 Task: Search one way flight ticket for 1 adult, 5 children, 2 infants in seat and 1 infant on lap in first from Appleton: Appleton International Airport to Indianapolis: Indianapolis International Airport on 8-5-2023. Choice of flights is Southwest. Number of bags: 2 carry on bags and 6 checked bags. Price is upto 106000. Outbound departure time preference is 20:15.
Action: Mouse moved to (322, 285)
Screenshot: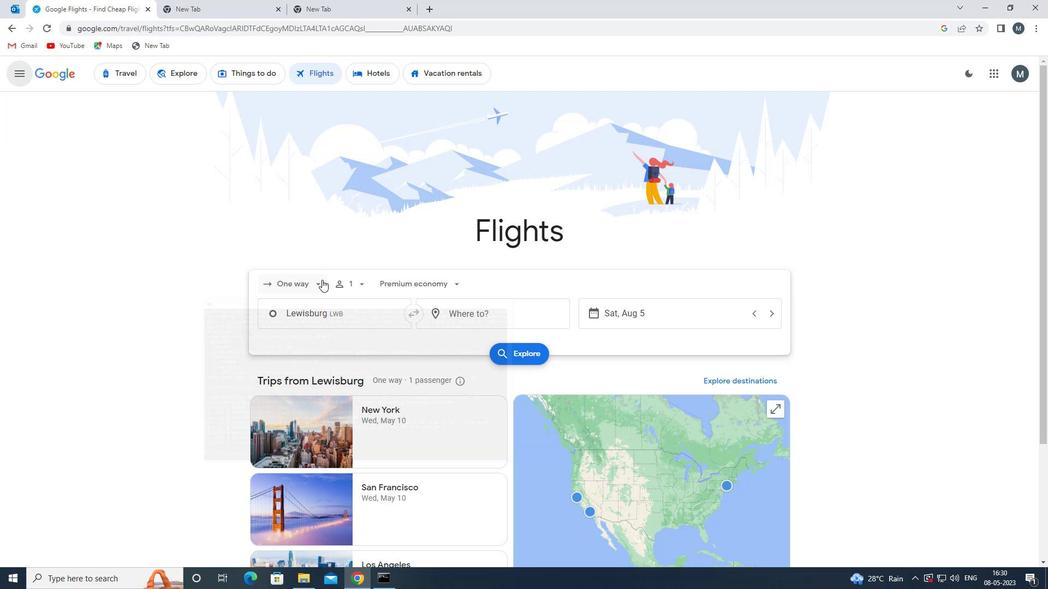 
Action: Mouse pressed left at (322, 285)
Screenshot: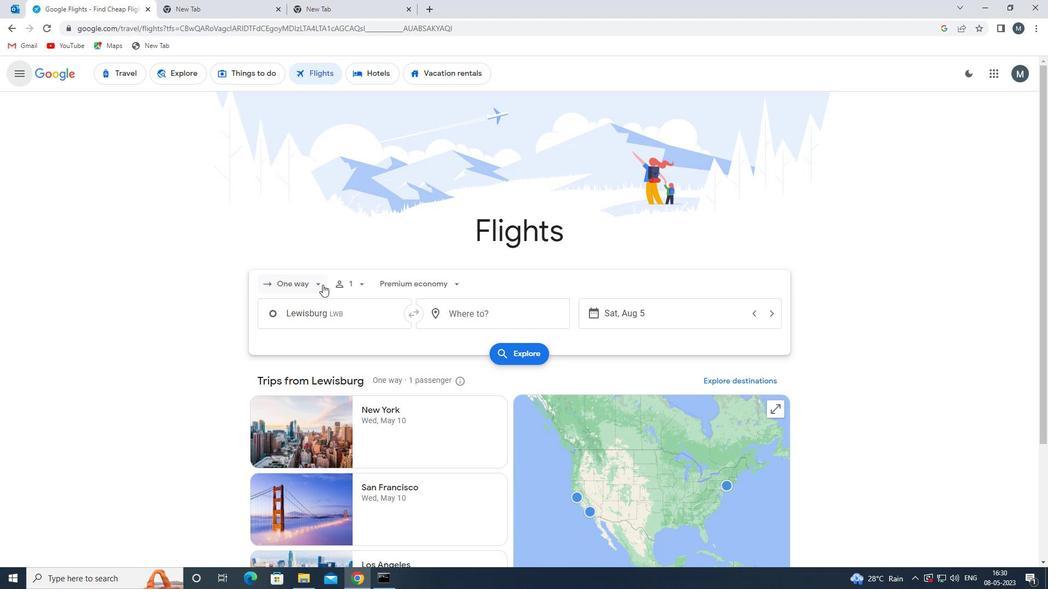 
Action: Mouse moved to (318, 336)
Screenshot: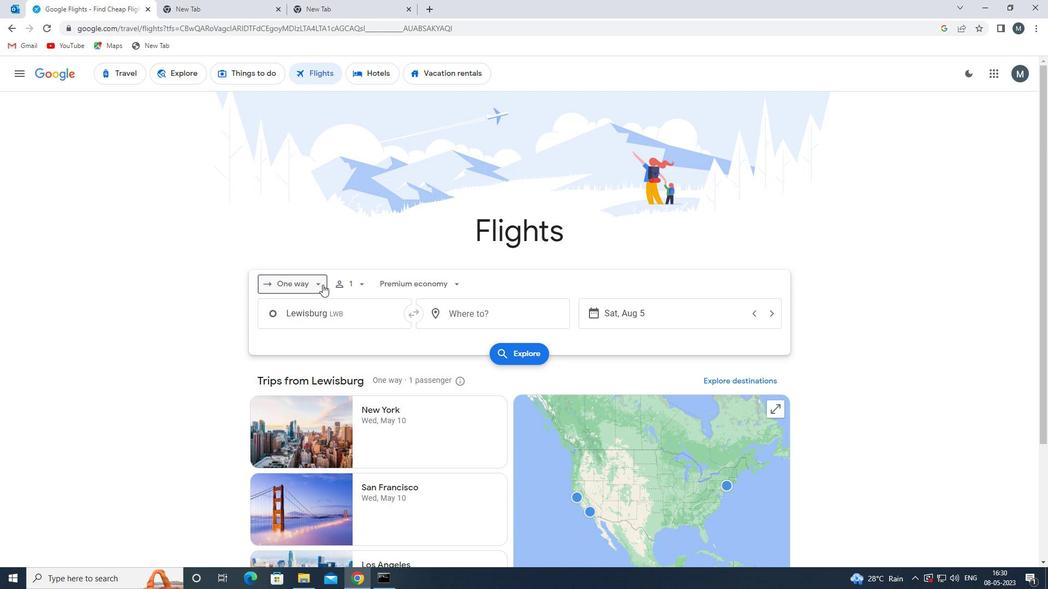 
Action: Mouse pressed left at (318, 336)
Screenshot: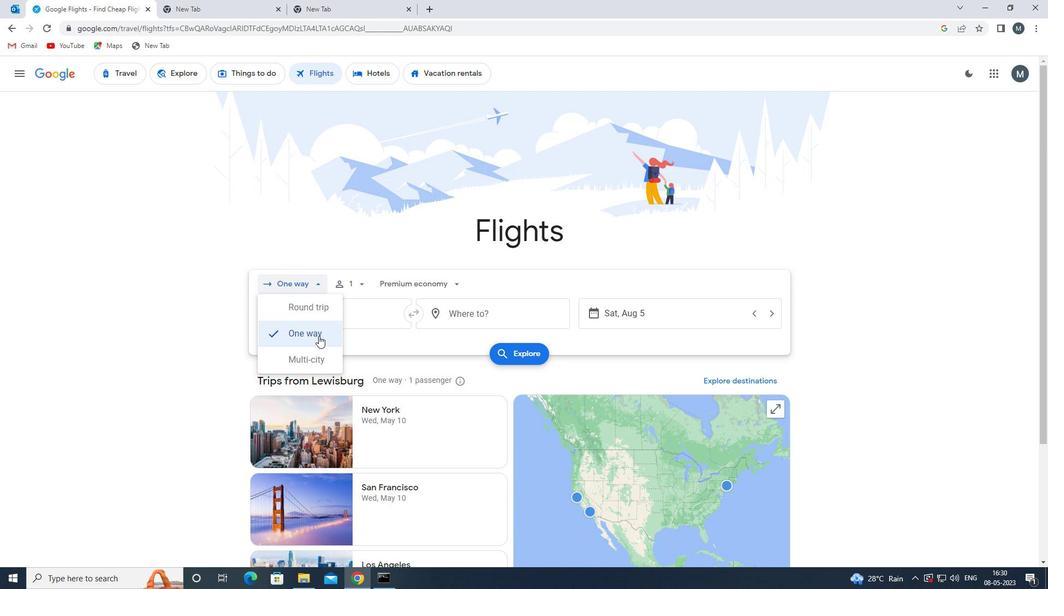 
Action: Mouse moved to (356, 287)
Screenshot: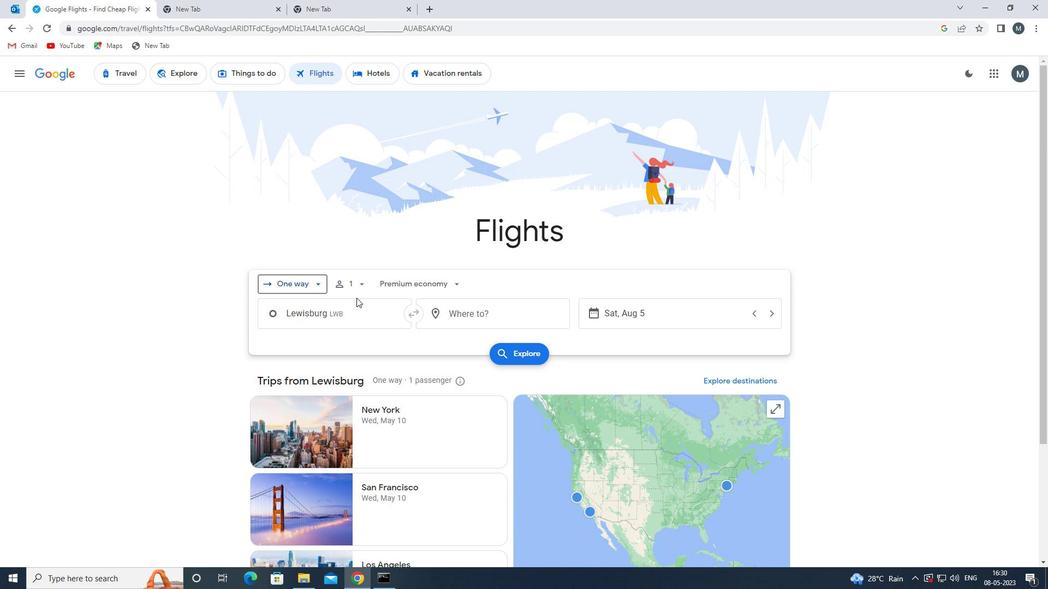 
Action: Mouse pressed left at (356, 287)
Screenshot: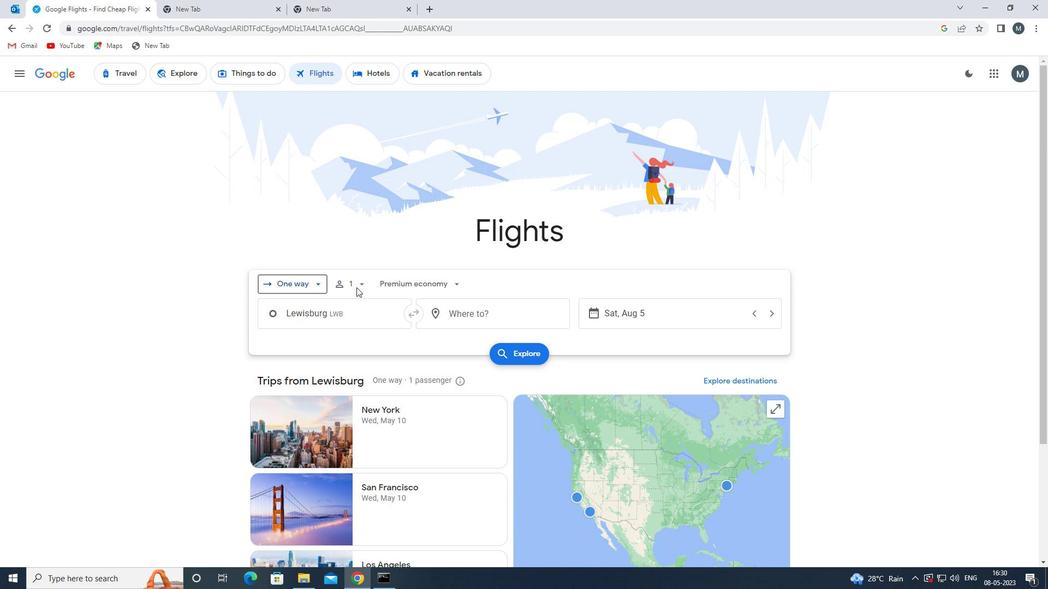 
Action: Mouse moved to (359, 286)
Screenshot: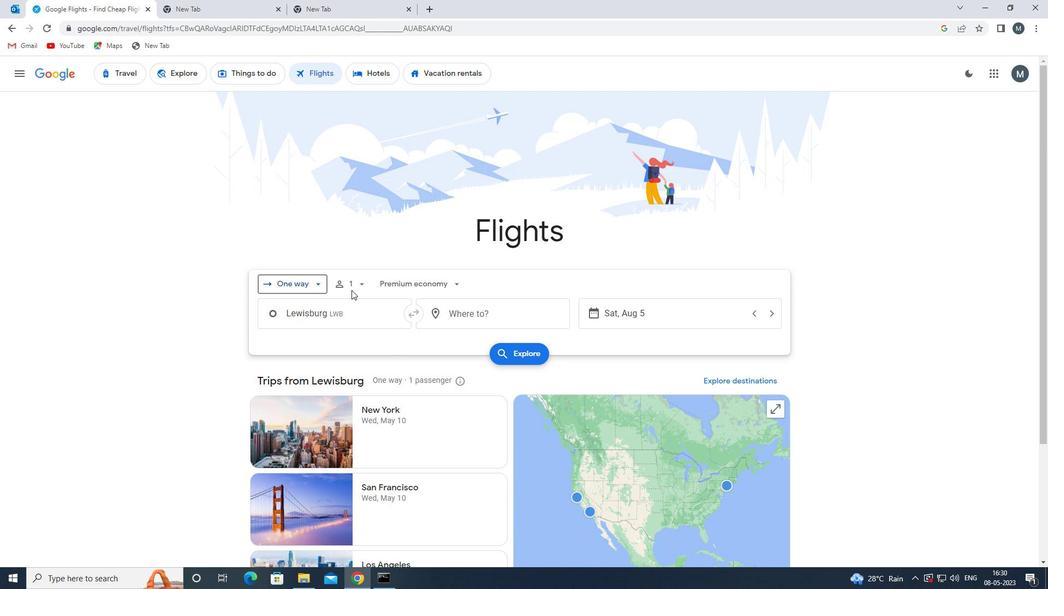 
Action: Mouse pressed left at (359, 286)
Screenshot: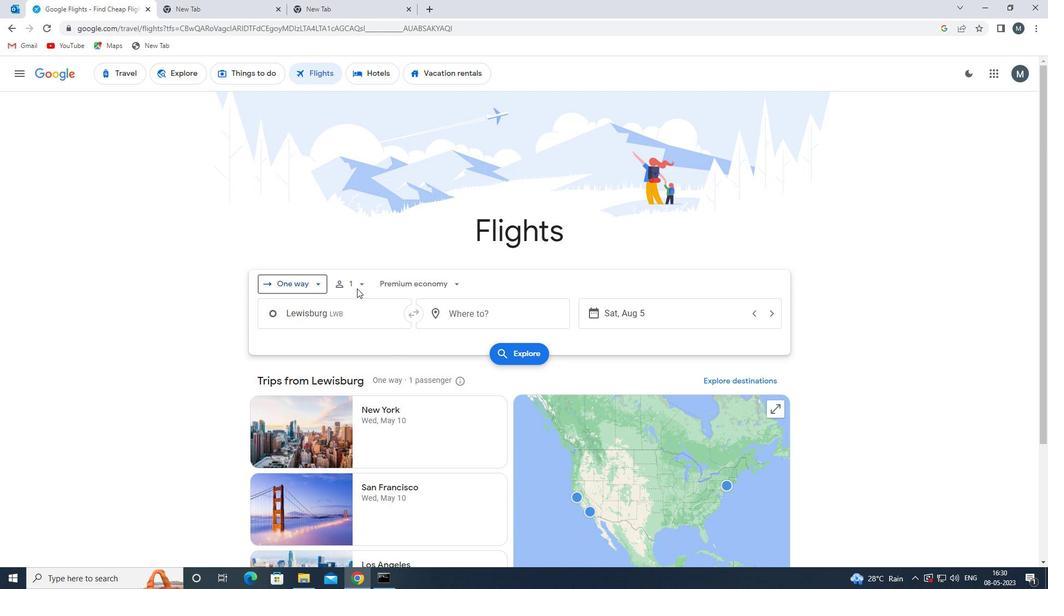
Action: Mouse moved to (367, 284)
Screenshot: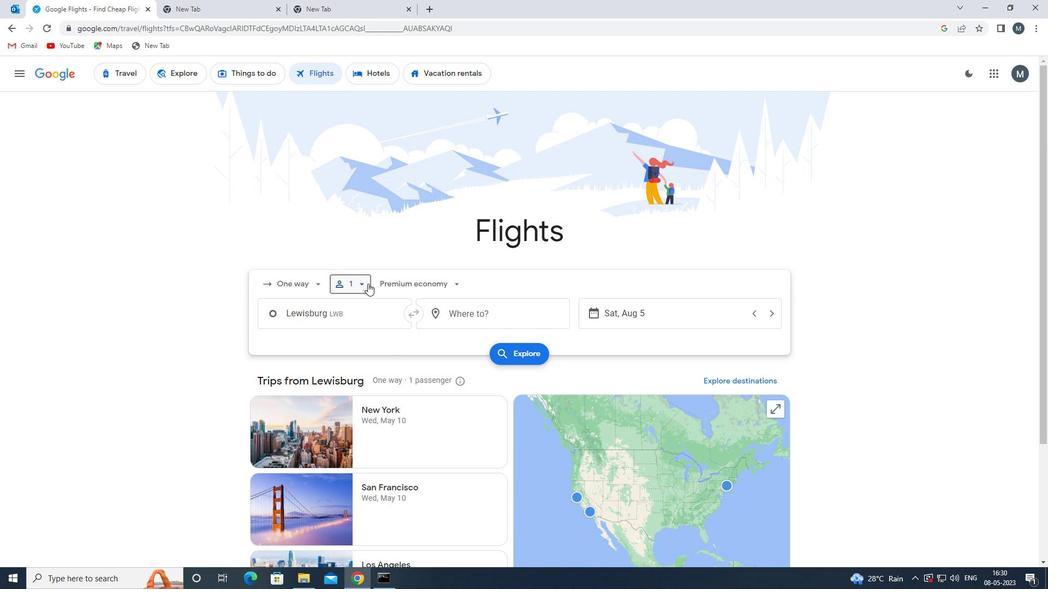 
Action: Mouse pressed left at (367, 284)
Screenshot: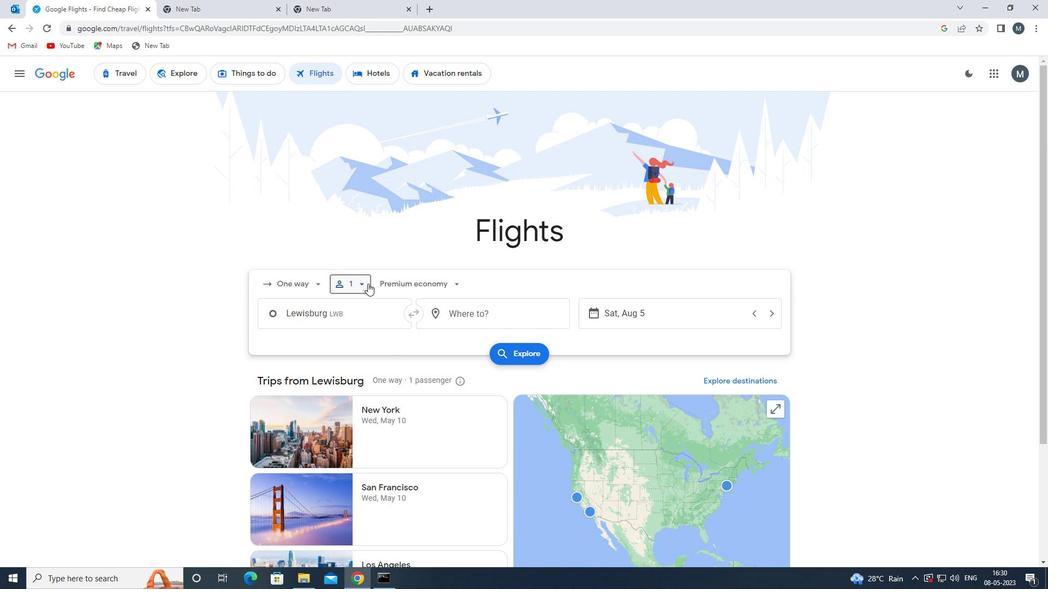 
Action: Mouse moved to (439, 339)
Screenshot: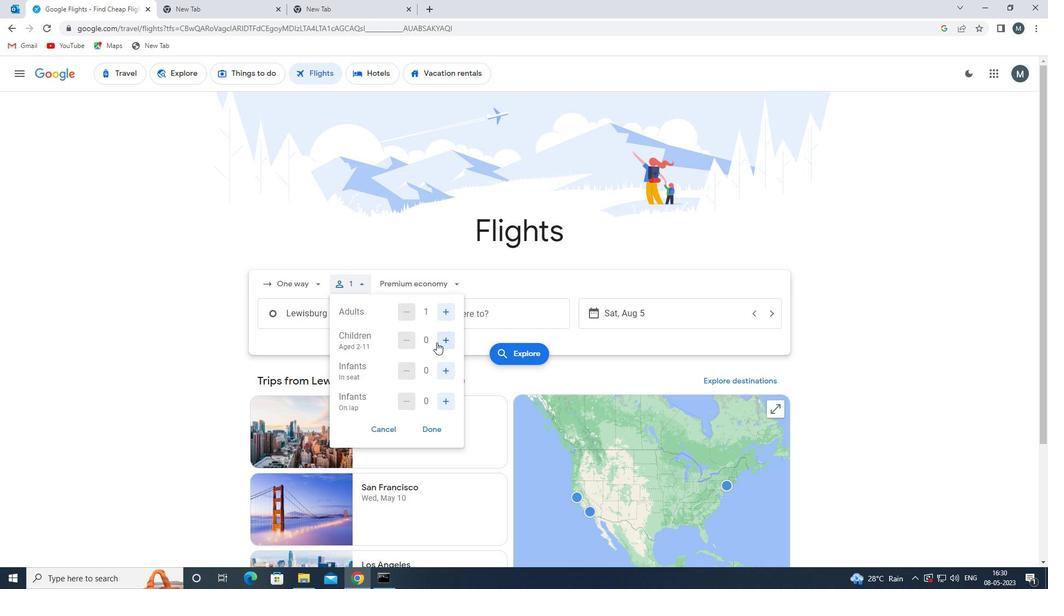 
Action: Mouse pressed left at (439, 339)
Screenshot: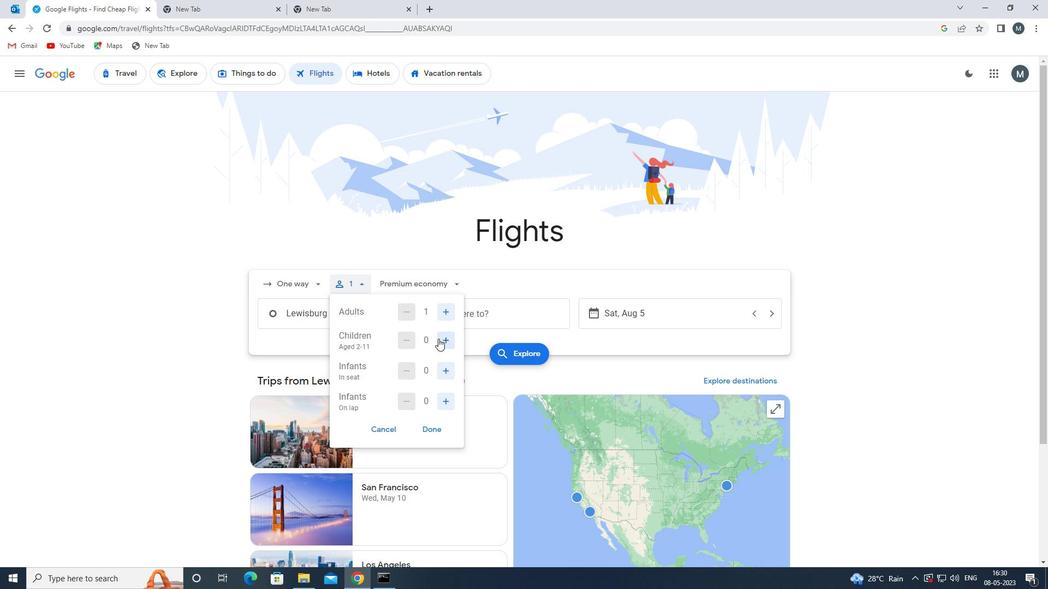 
Action: Mouse moved to (440, 339)
Screenshot: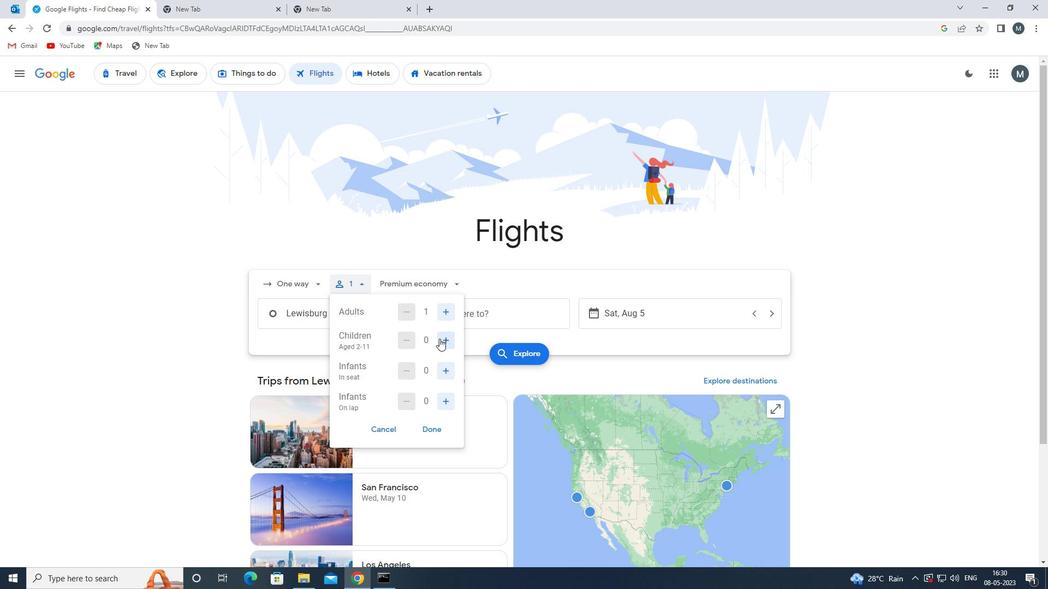 
Action: Mouse pressed left at (440, 339)
Screenshot: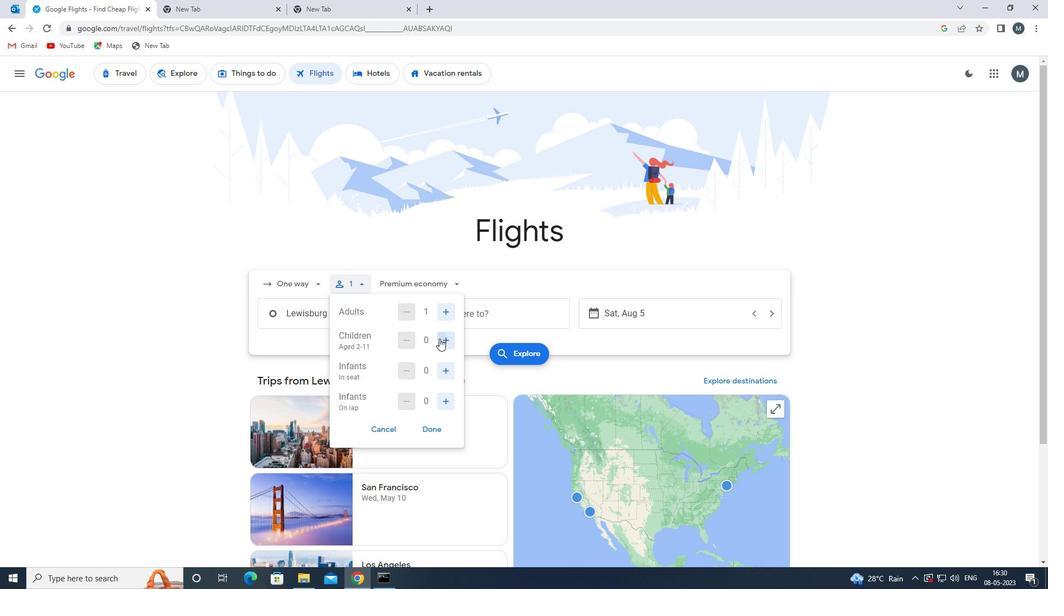 
Action: Mouse pressed left at (440, 339)
Screenshot: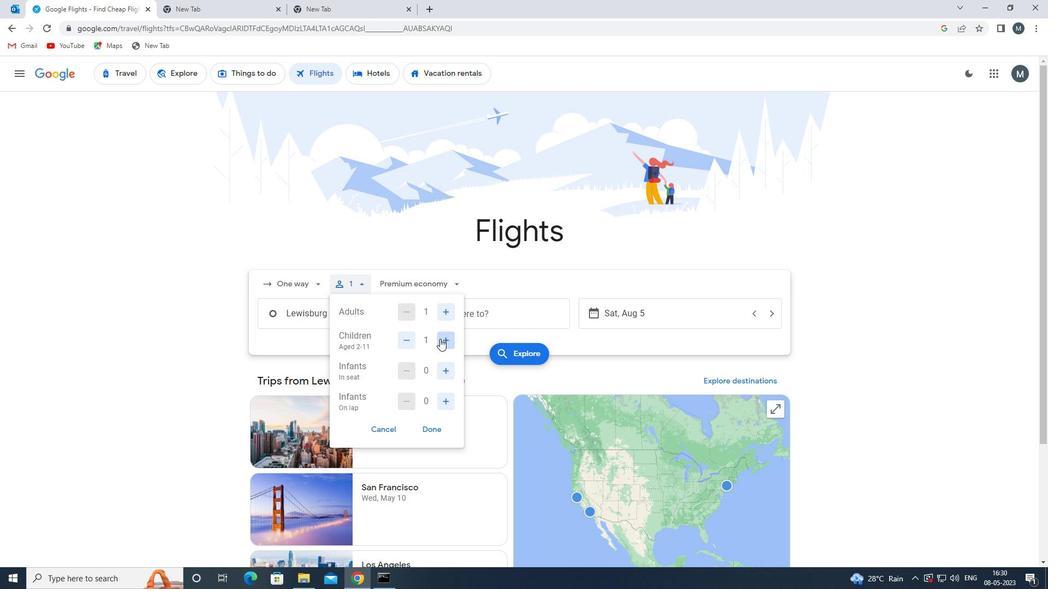 
Action: Mouse pressed left at (440, 339)
Screenshot: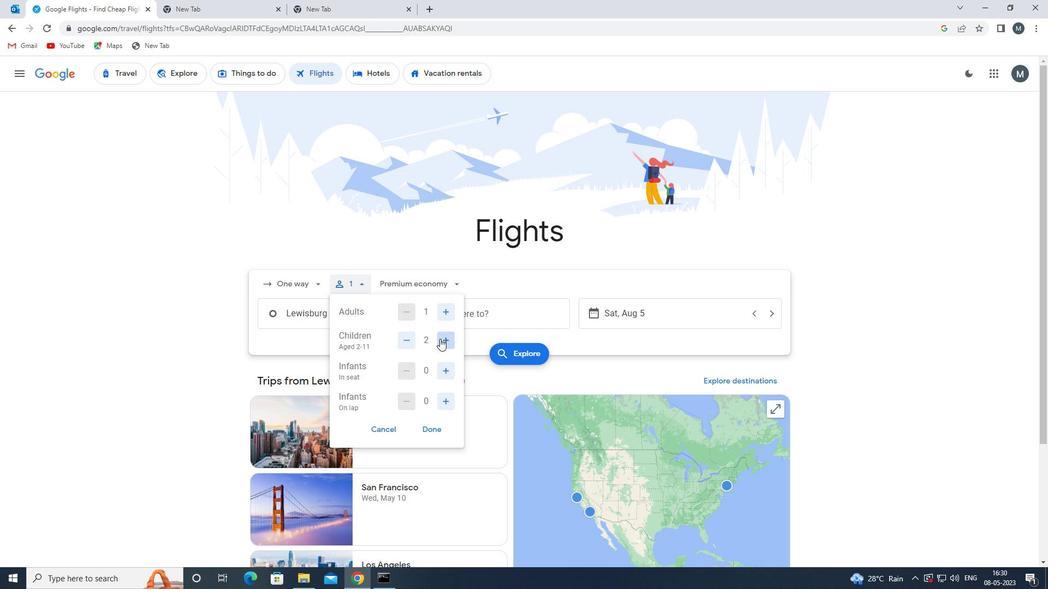 
Action: Mouse pressed left at (440, 339)
Screenshot: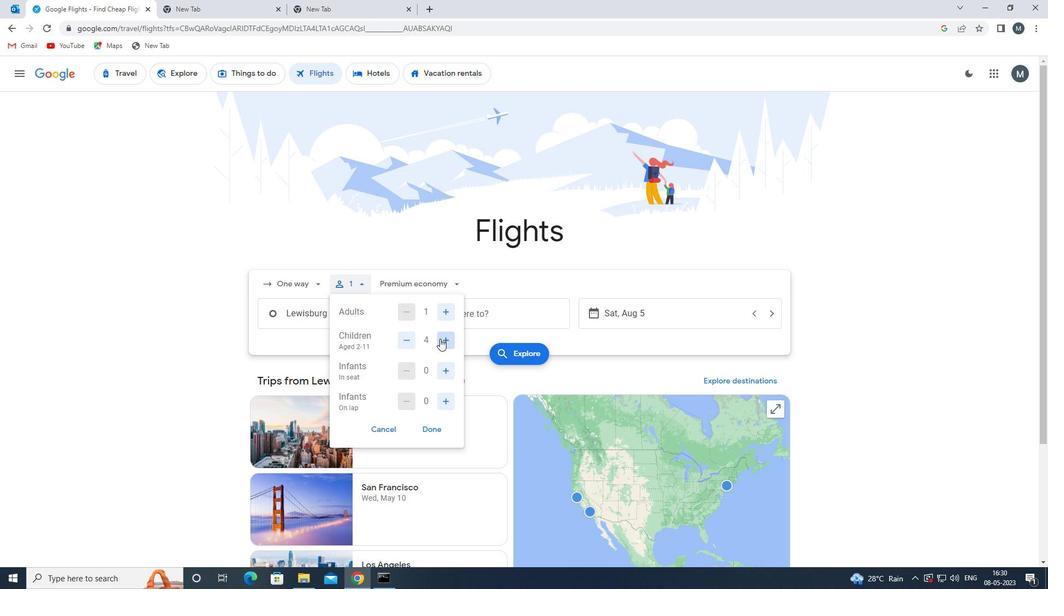 
Action: Mouse moved to (447, 374)
Screenshot: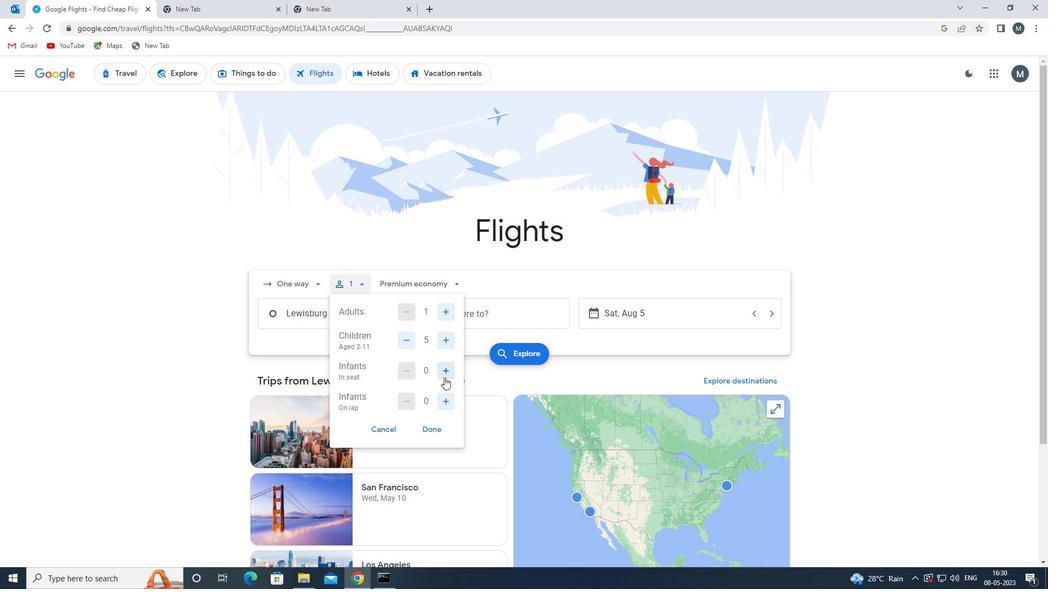 
Action: Mouse pressed left at (447, 374)
Screenshot: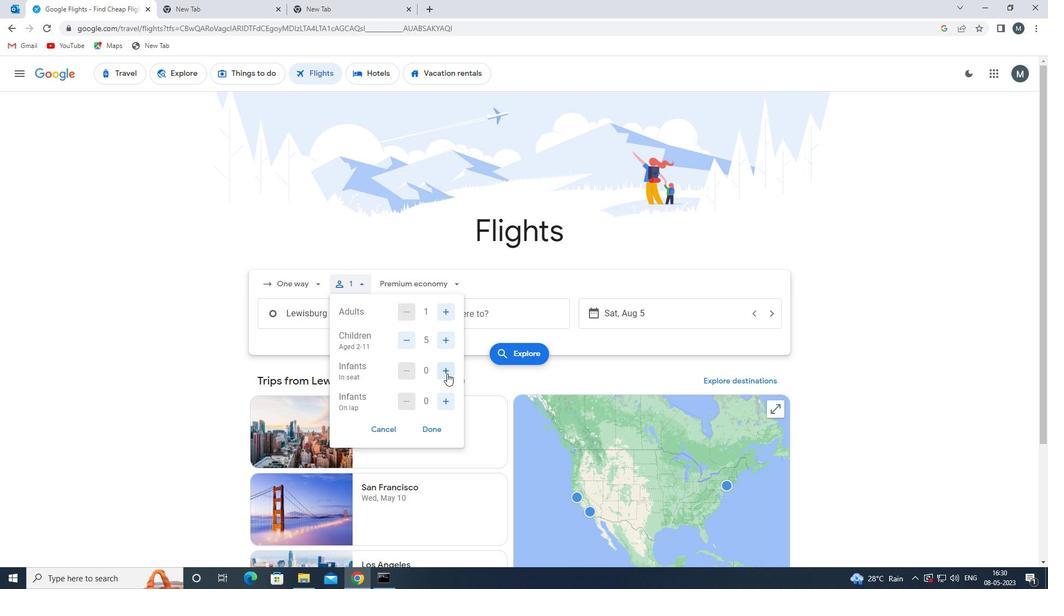 
Action: Mouse pressed left at (447, 374)
Screenshot: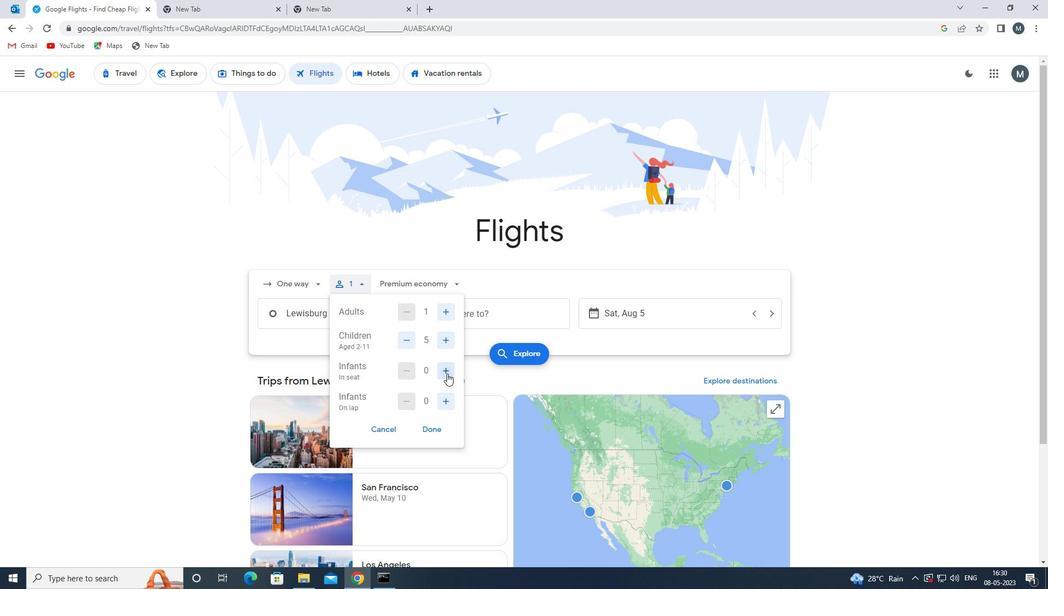 
Action: Mouse moved to (452, 409)
Screenshot: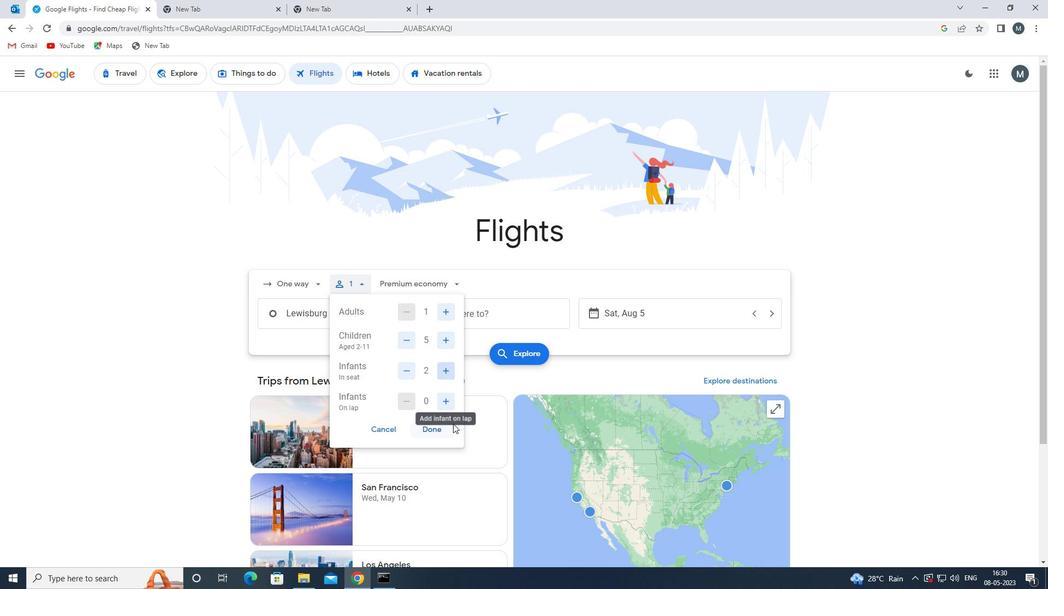 
Action: Mouse pressed left at (452, 409)
Screenshot: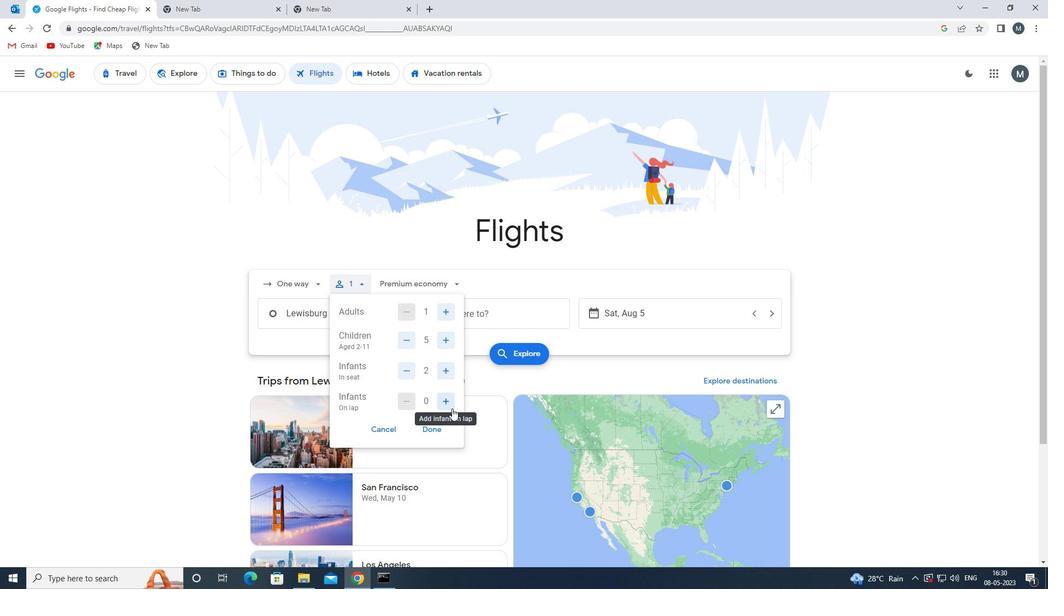 
Action: Mouse moved to (405, 376)
Screenshot: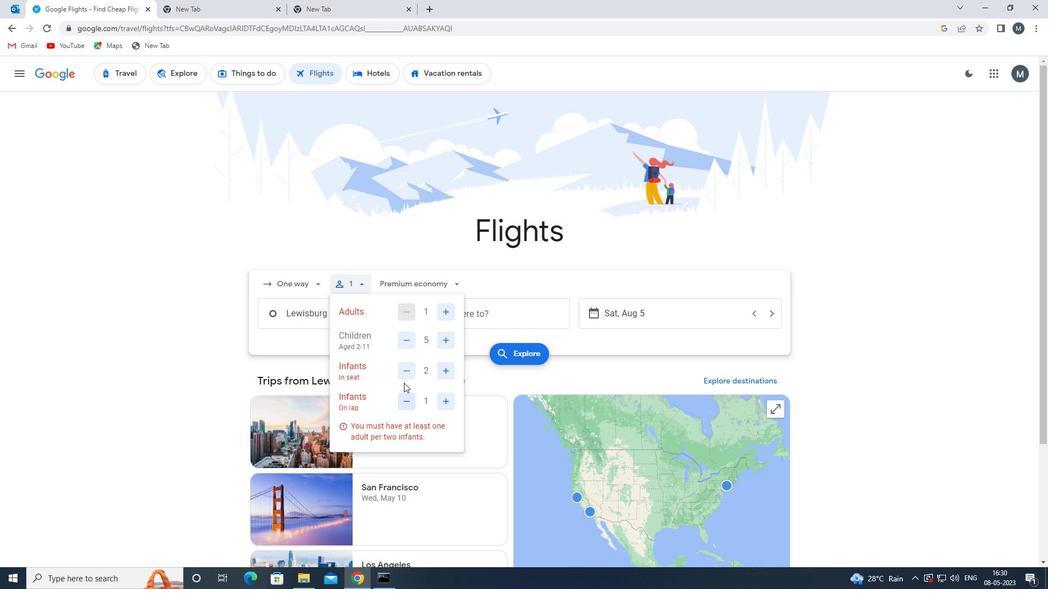
Action: Mouse pressed left at (405, 376)
Screenshot: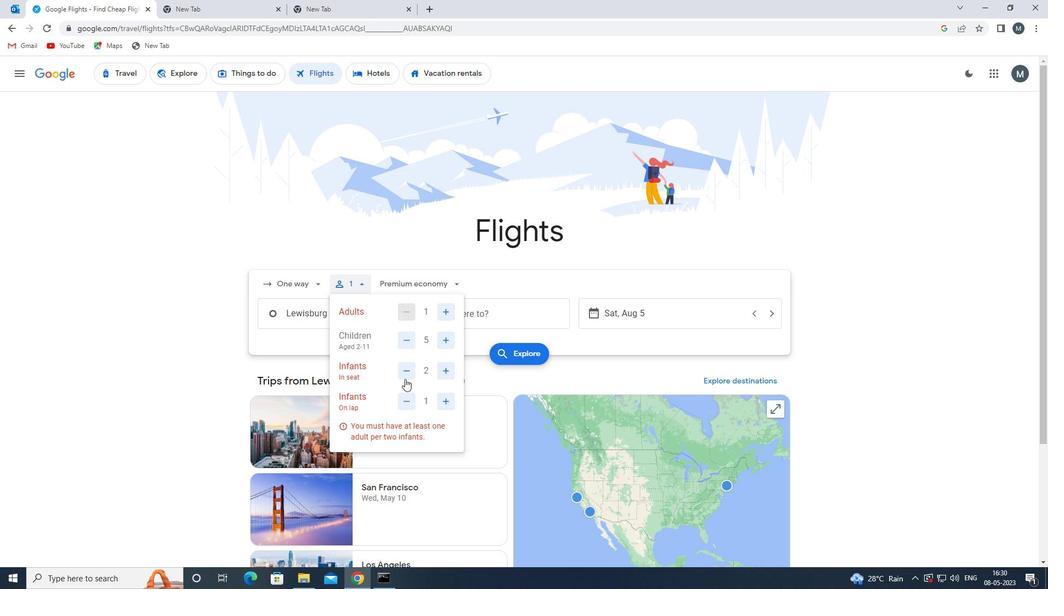 
Action: Mouse moved to (430, 424)
Screenshot: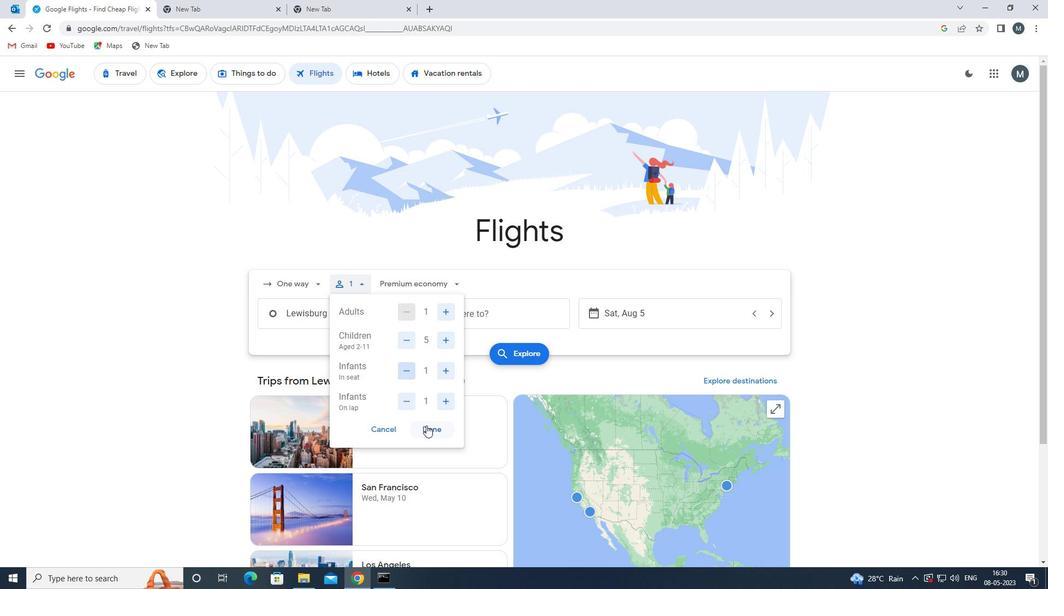 
Action: Mouse pressed left at (430, 424)
Screenshot: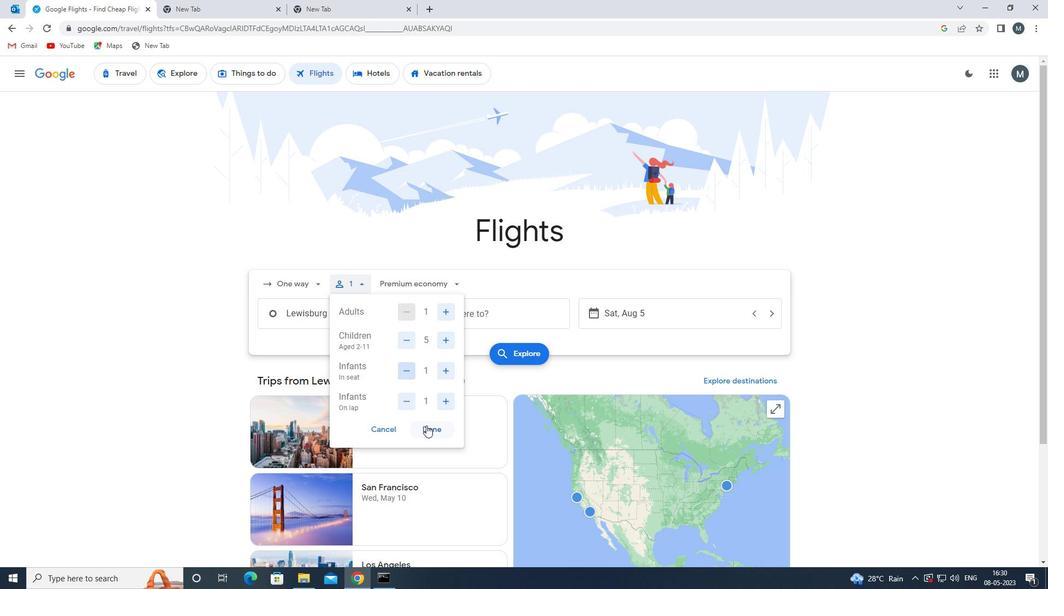 
Action: Mouse moved to (407, 287)
Screenshot: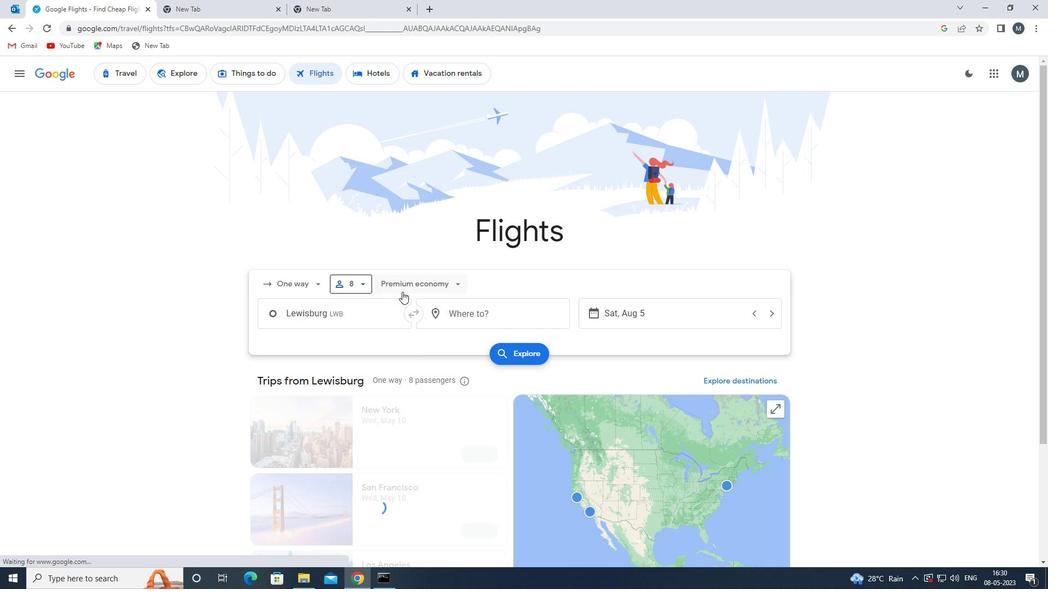
Action: Mouse pressed left at (407, 287)
Screenshot: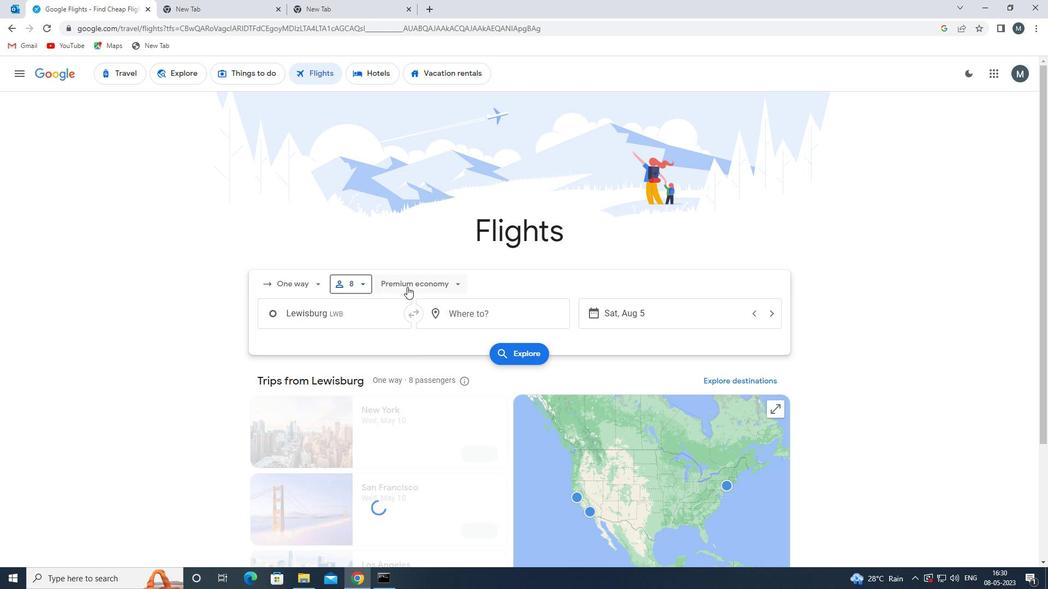 
Action: Mouse moved to (412, 386)
Screenshot: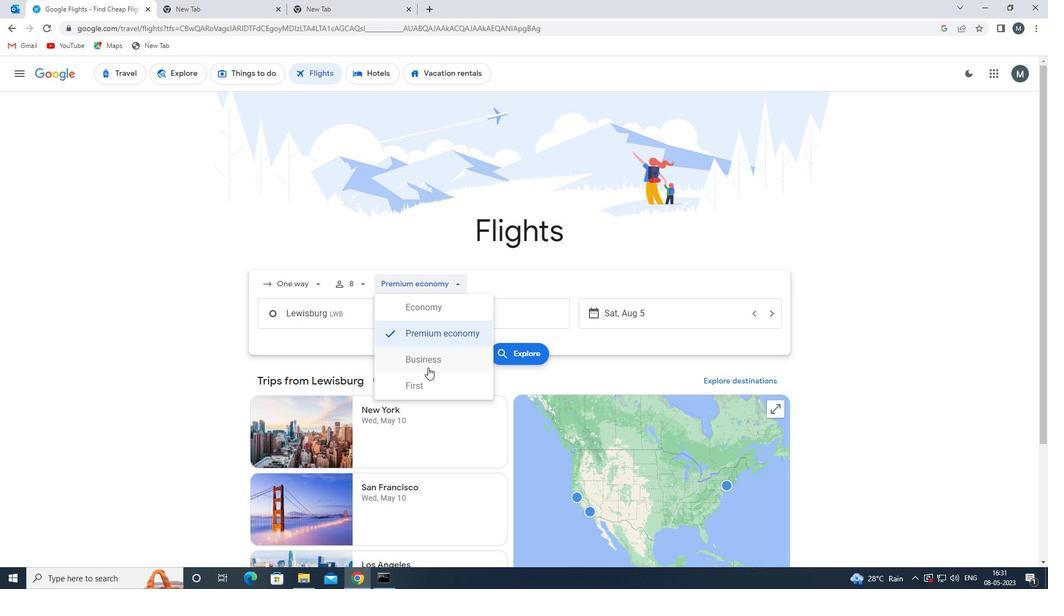 
Action: Mouse pressed left at (412, 386)
Screenshot: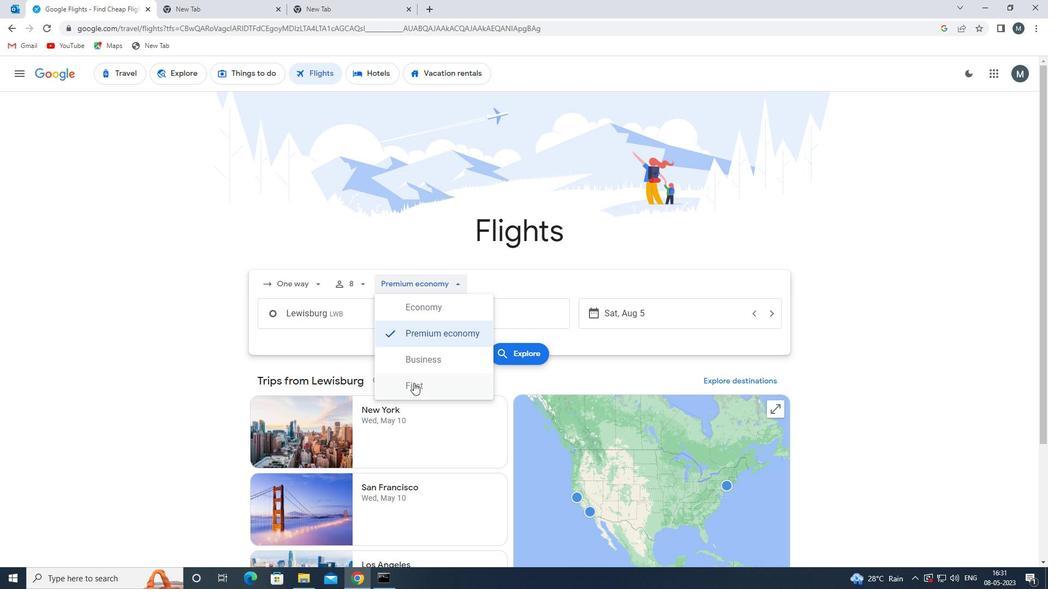 
Action: Mouse moved to (350, 322)
Screenshot: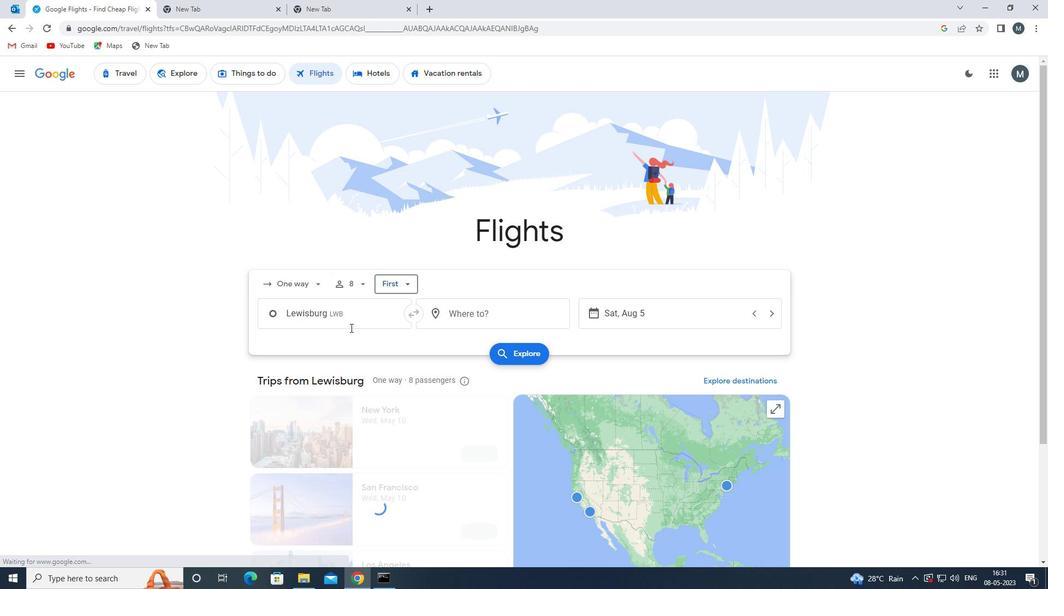 
Action: Mouse pressed left at (350, 322)
Screenshot: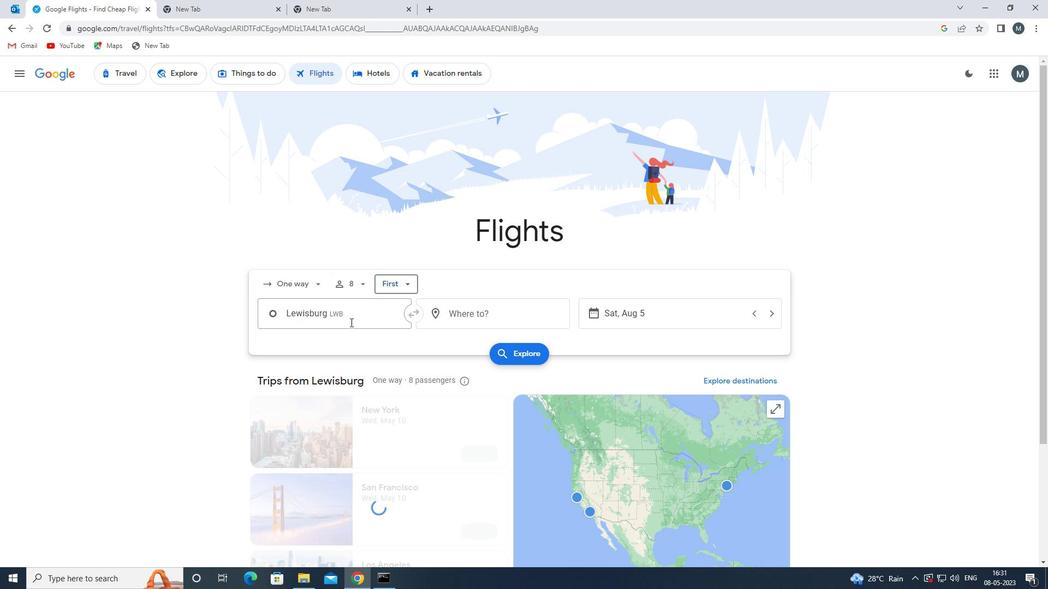 
Action: Key pressed appleton<Key.space>
Screenshot: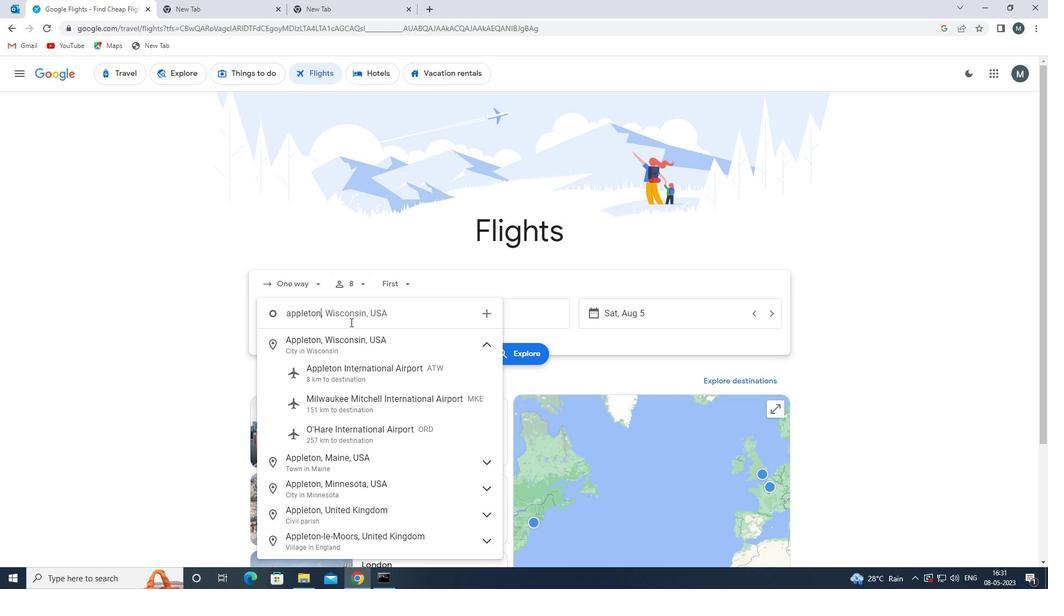
Action: Mouse moved to (370, 374)
Screenshot: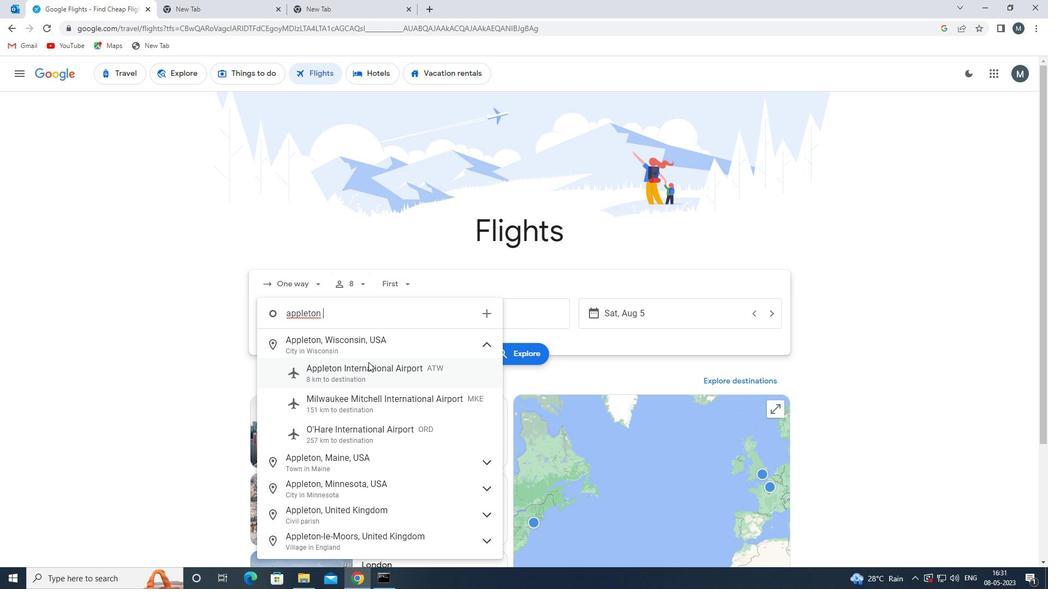 
Action: Mouse pressed left at (370, 374)
Screenshot: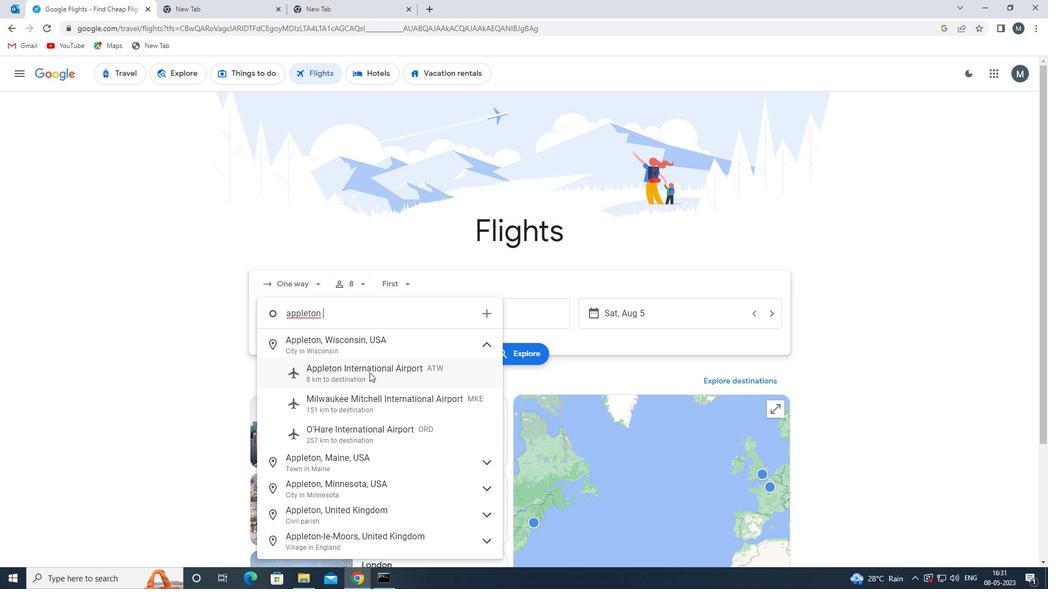 
Action: Mouse moved to (526, 314)
Screenshot: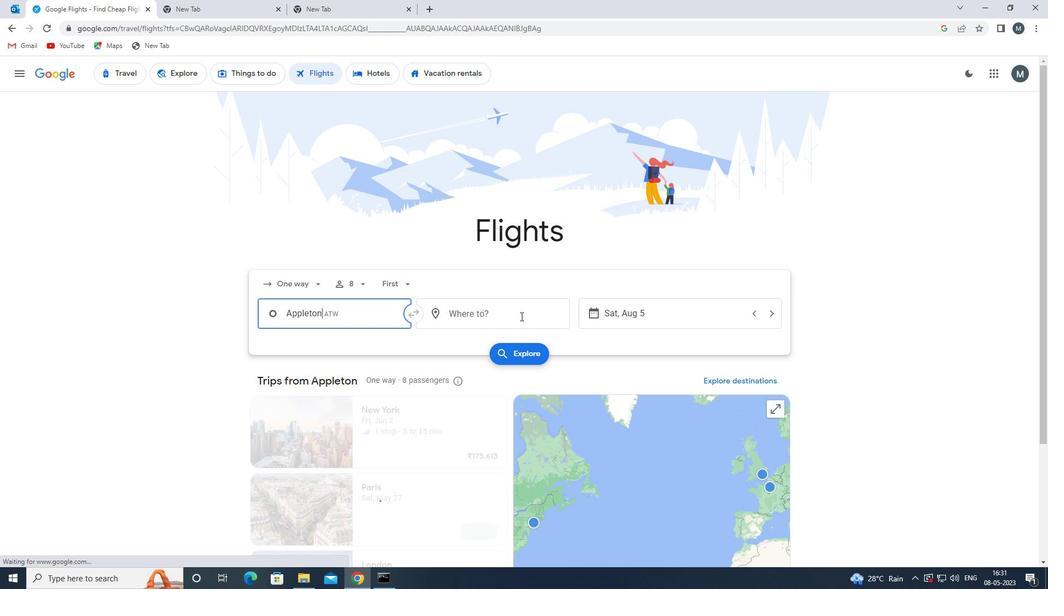 
Action: Mouse pressed left at (526, 314)
Screenshot: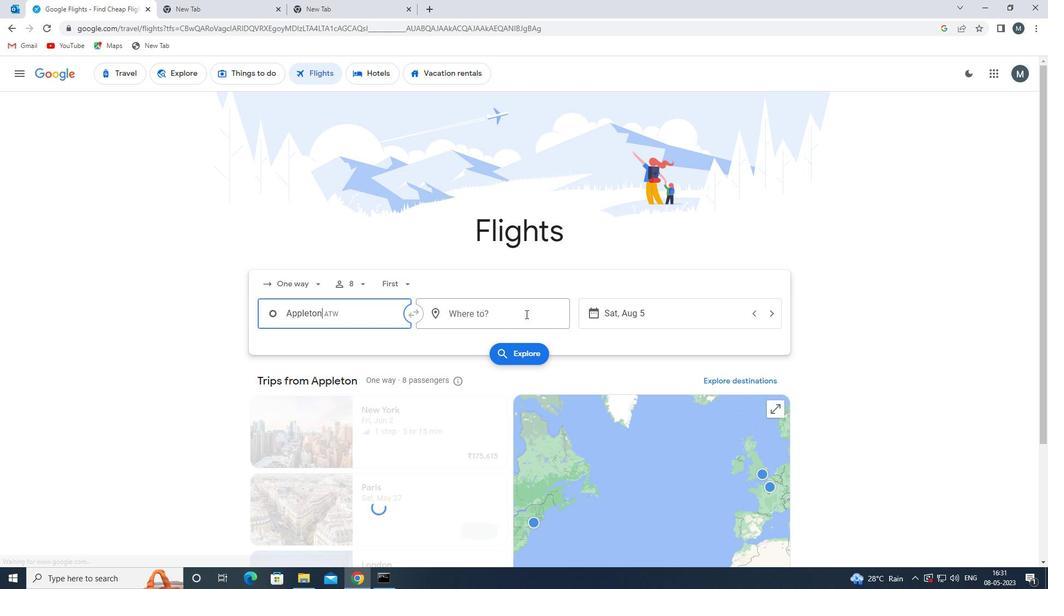 
Action: Key pressed o<Key.backspace>ind
Screenshot: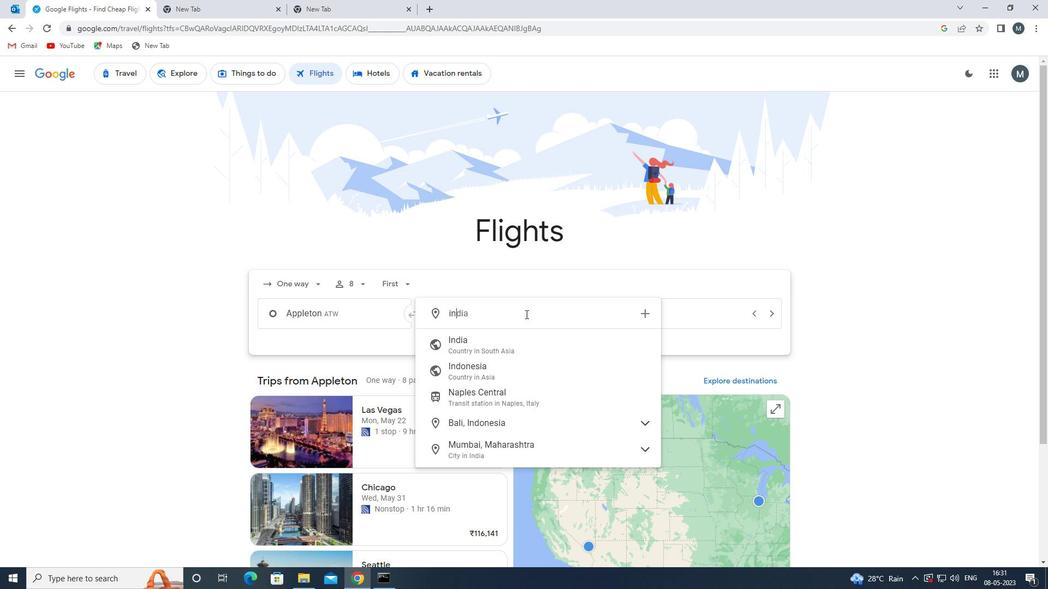 
Action: Mouse moved to (505, 348)
Screenshot: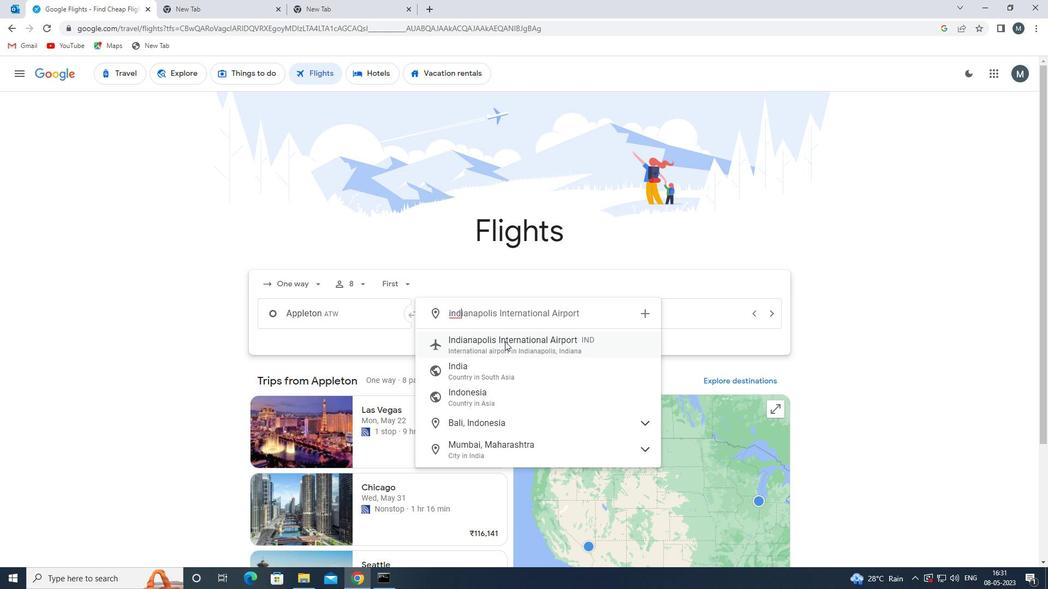 
Action: Mouse pressed left at (505, 348)
Screenshot: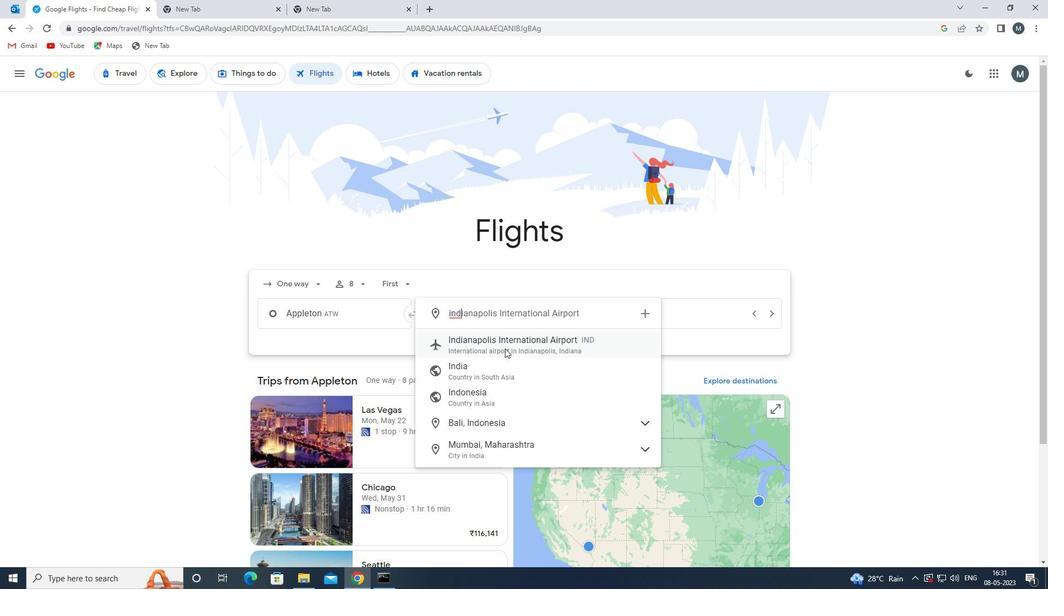 
Action: Mouse moved to (599, 309)
Screenshot: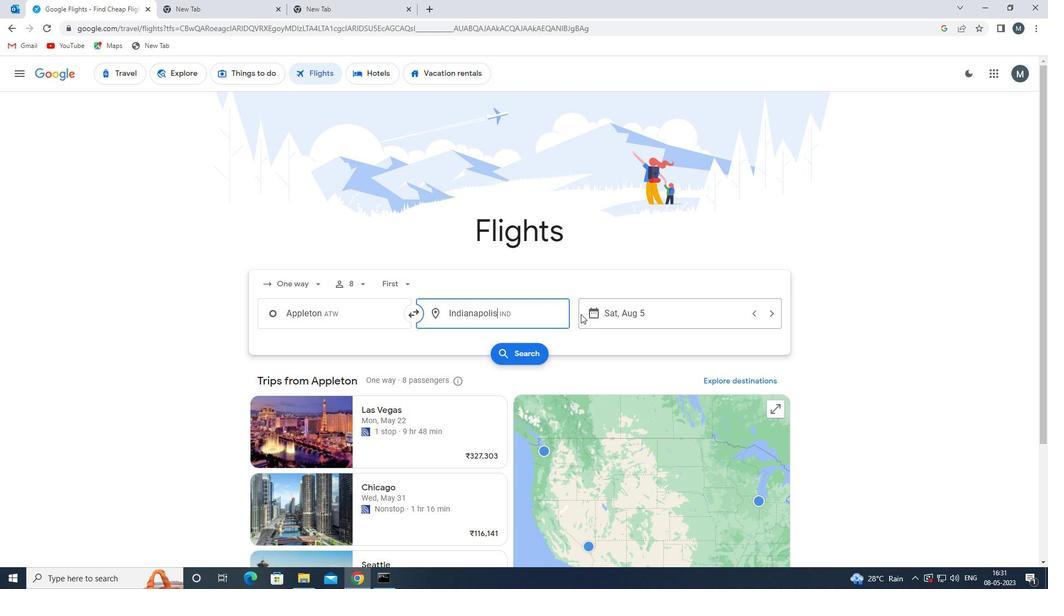 
Action: Mouse pressed left at (599, 309)
Screenshot: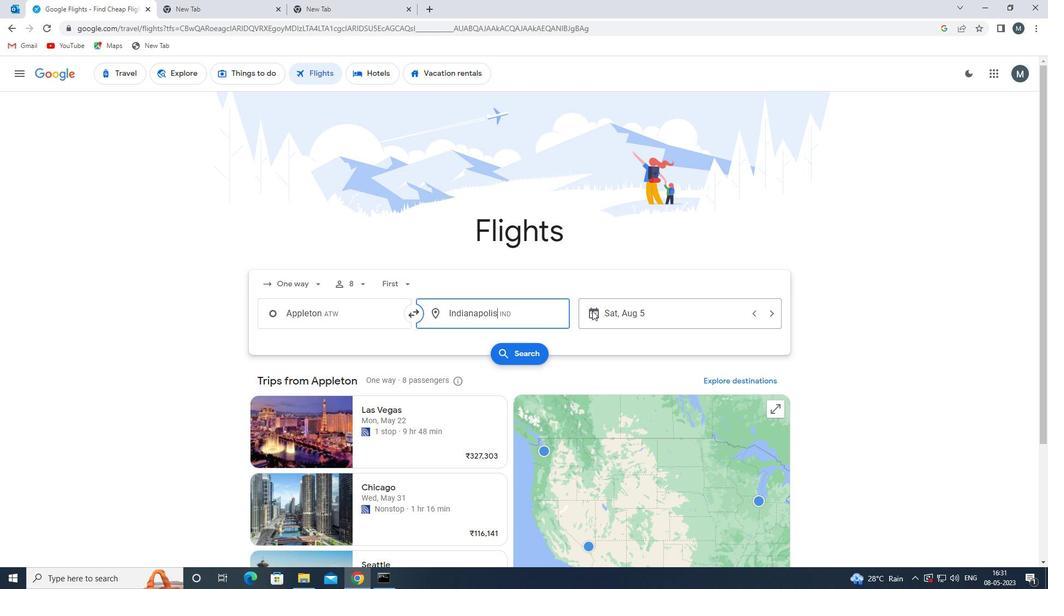 
Action: Mouse moved to (547, 371)
Screenshot: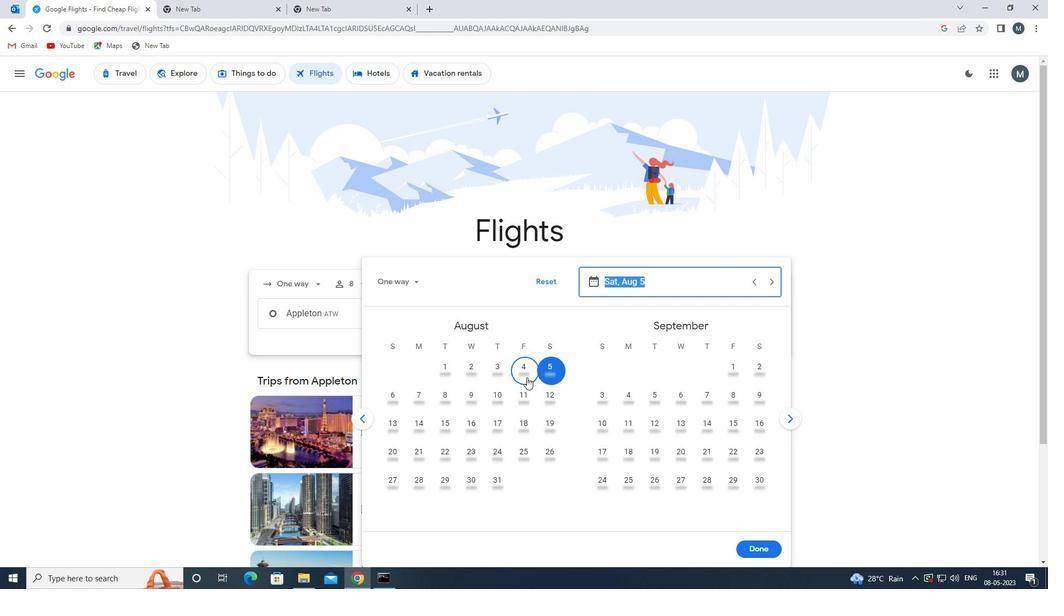 
Action: Mouse pressed left at (547, 371)
Screenshot: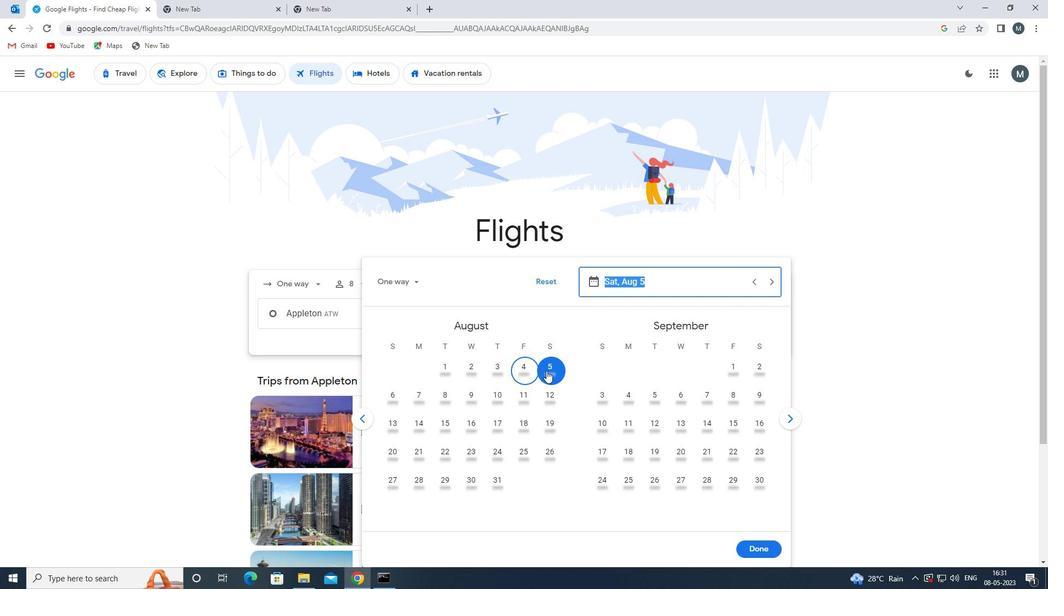 
Action: Mouse moved to (765, 552)
Screenshot: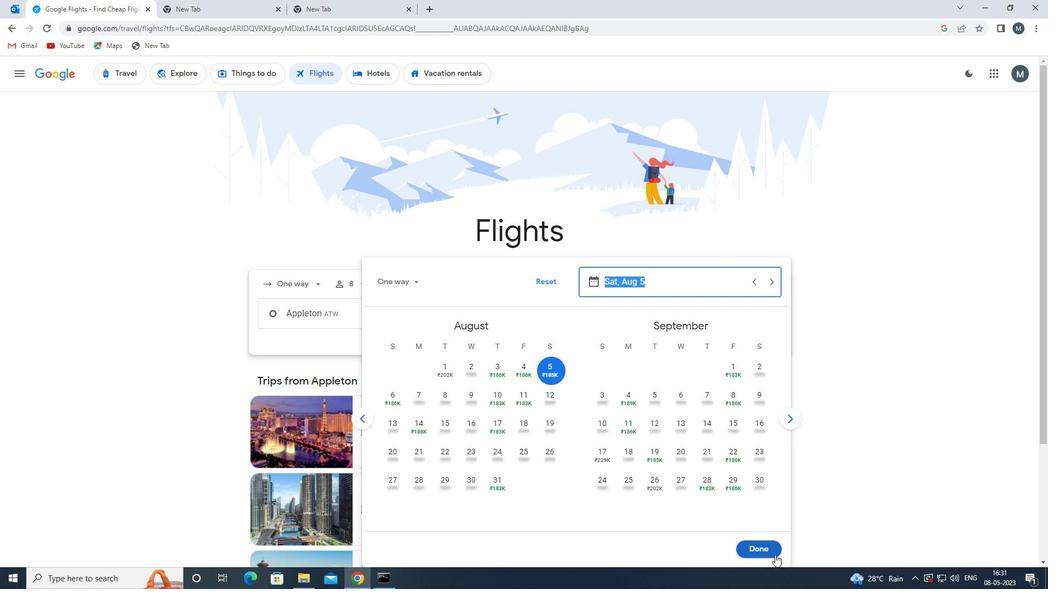 
Action: Mouse pressed left at (765, 552)
Screenshot: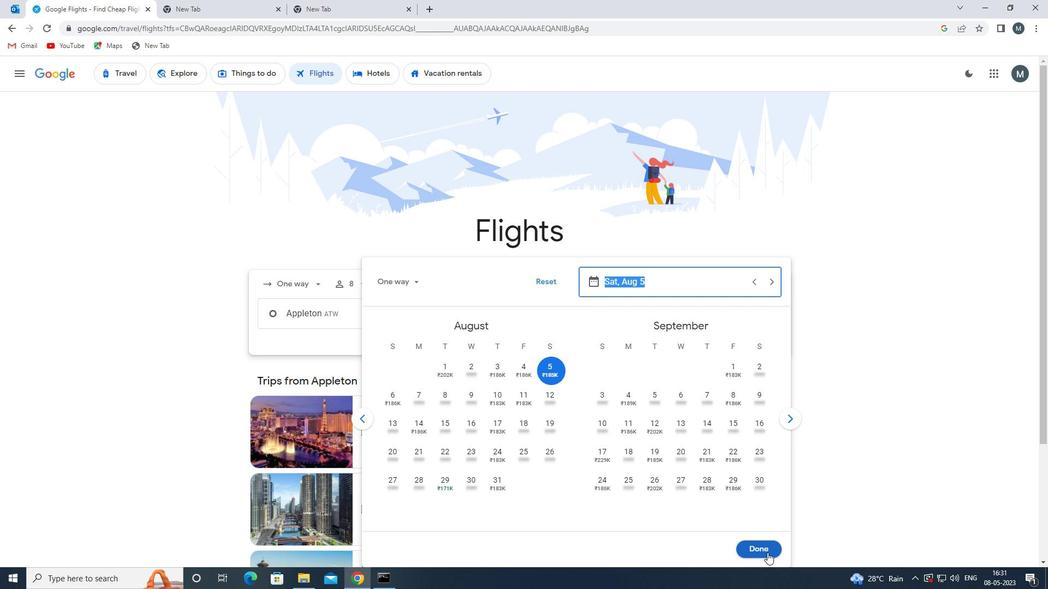 
Action: Mouse moved to (515, 357)
Screenshot: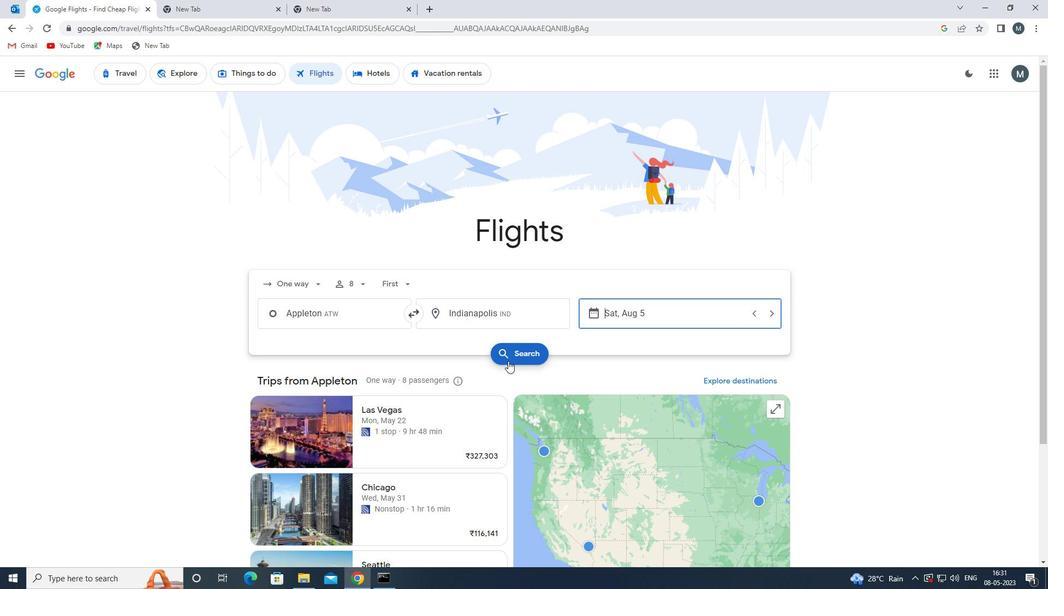 
Action: Mouse pressed left at (515, 357)
Screenshot: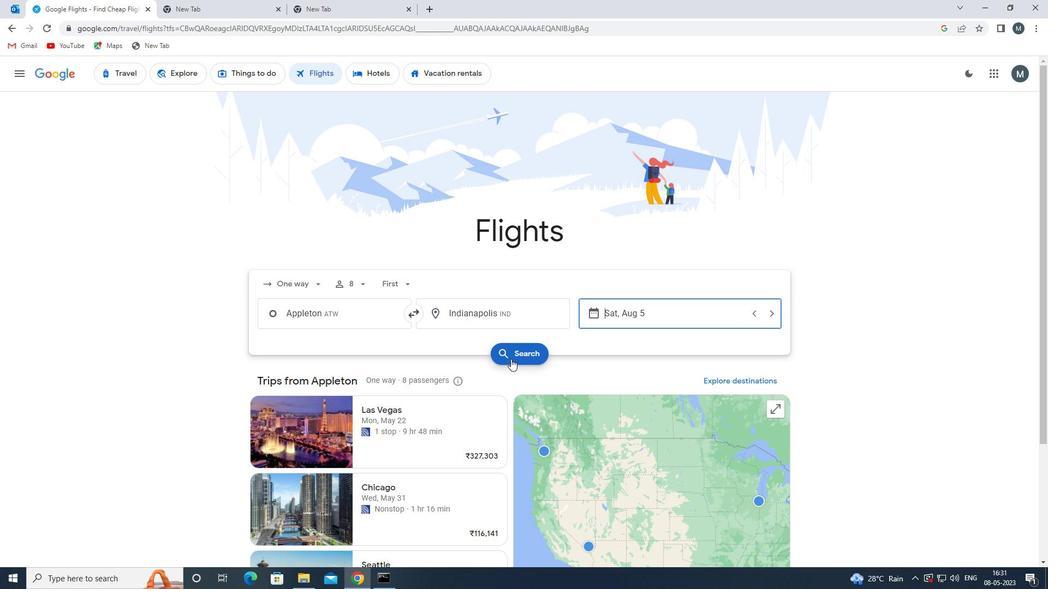 
Action: Mouse moved to (281, 184)
Screenshot: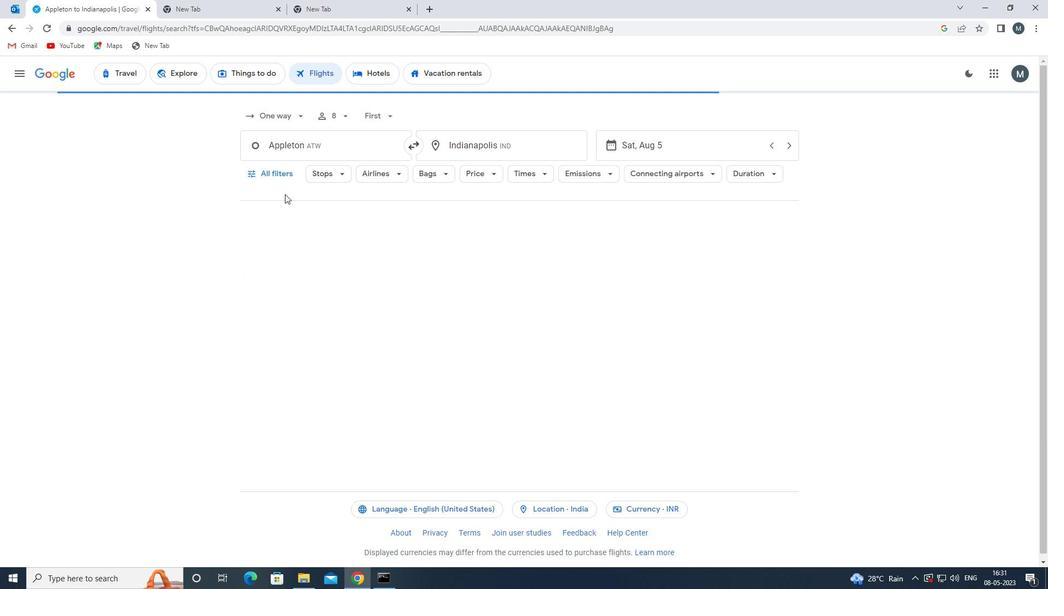 
Action: Mouse pressed left at (281, 184)
Screenshot: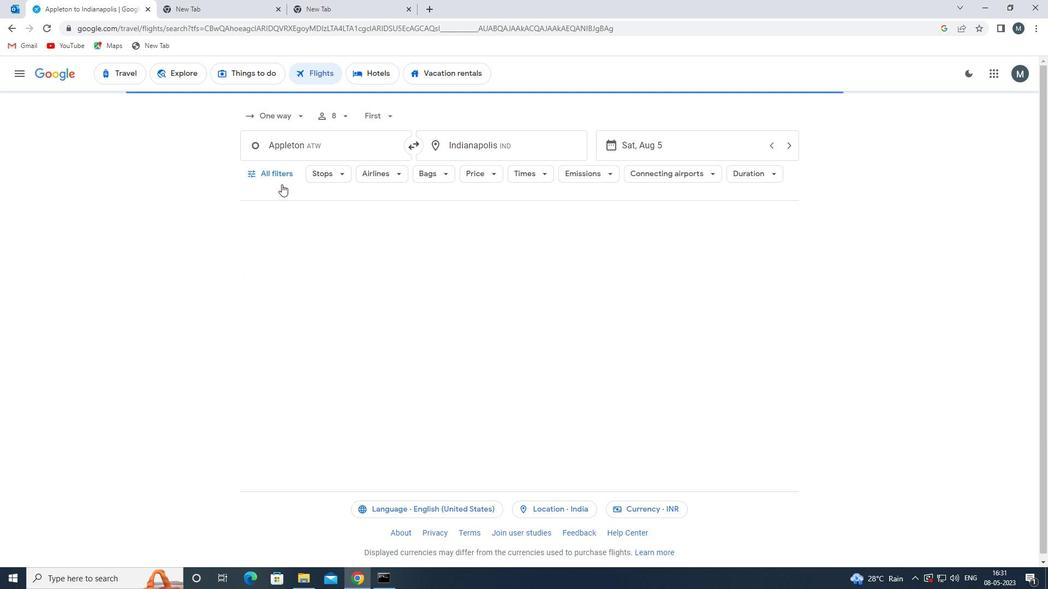 
Action: Mouse moved to (299, 254)
Screenshot: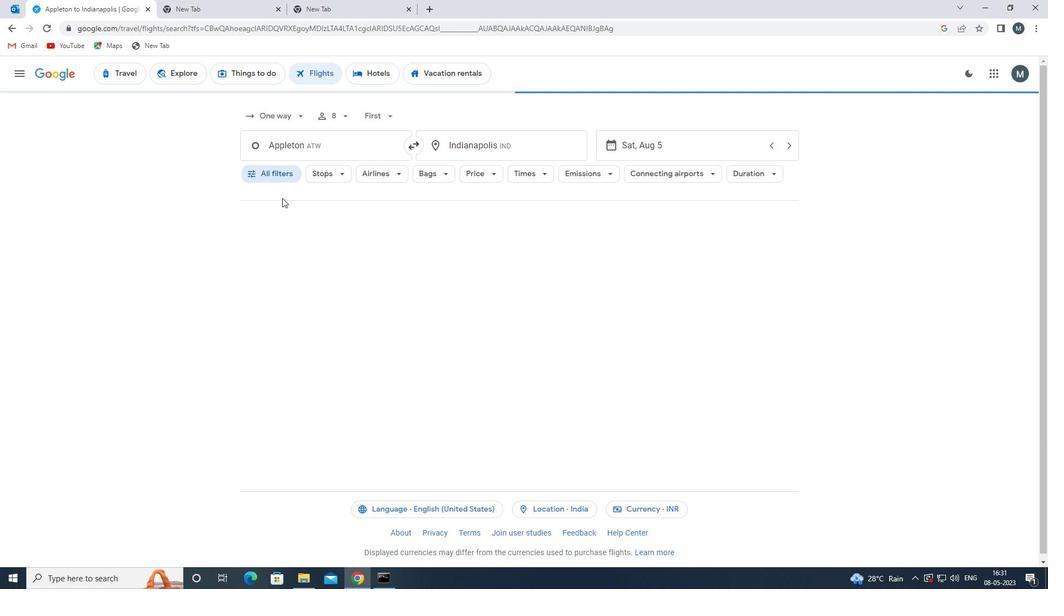 
Action: Mouse scrolled (299, 253) with delta (0, 0)
Screenshot: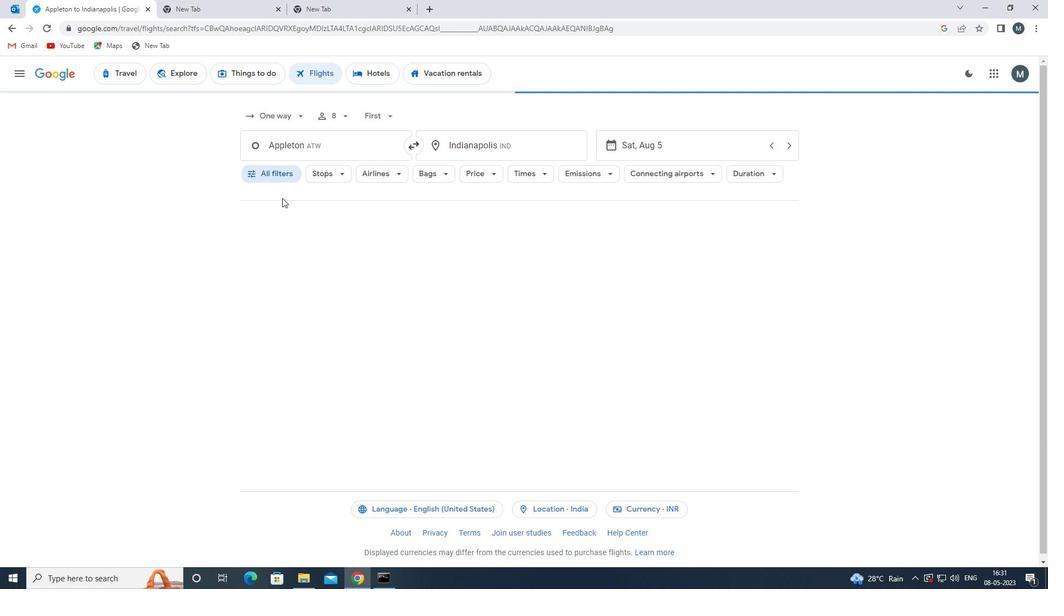 
Action: Mouse moved to (302, 268)
Screenshot: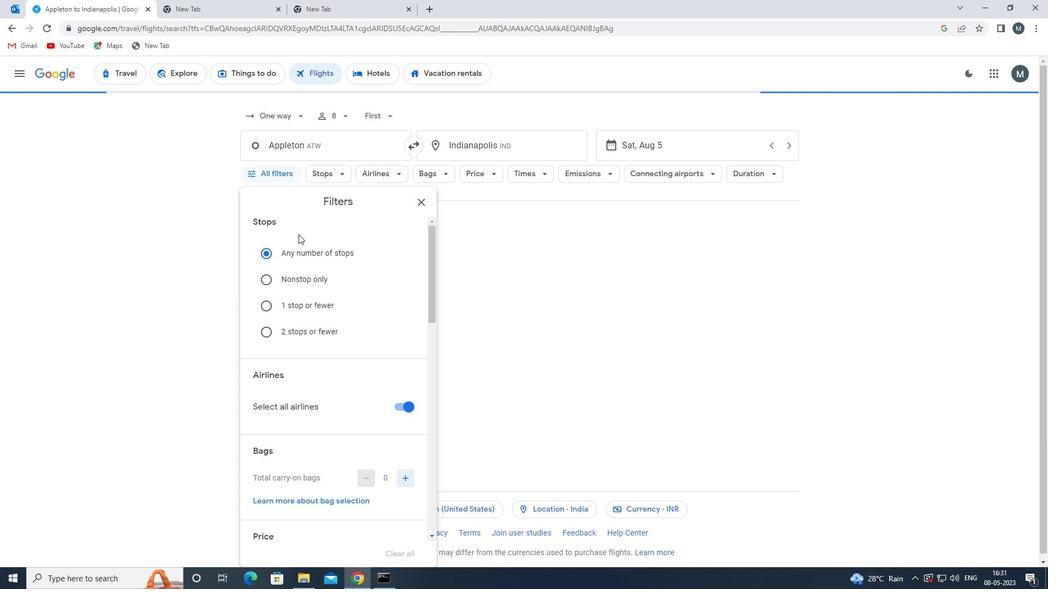 
Action: Mouse scrolled (302, 267) with delta (0, 0)
Screenshot: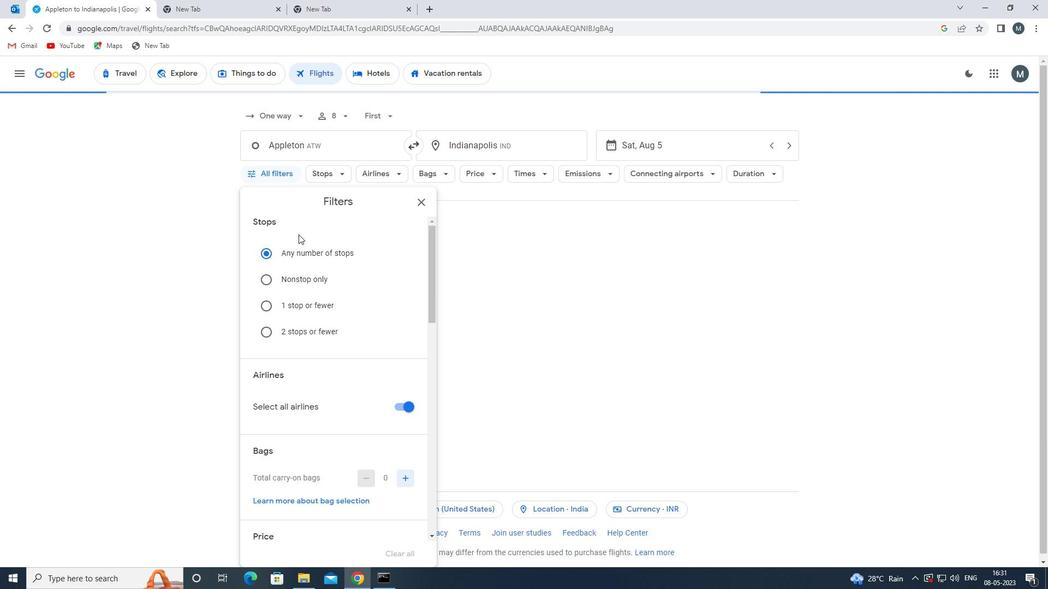 
Action: Mouse moved to (396, 296)
Screenshot: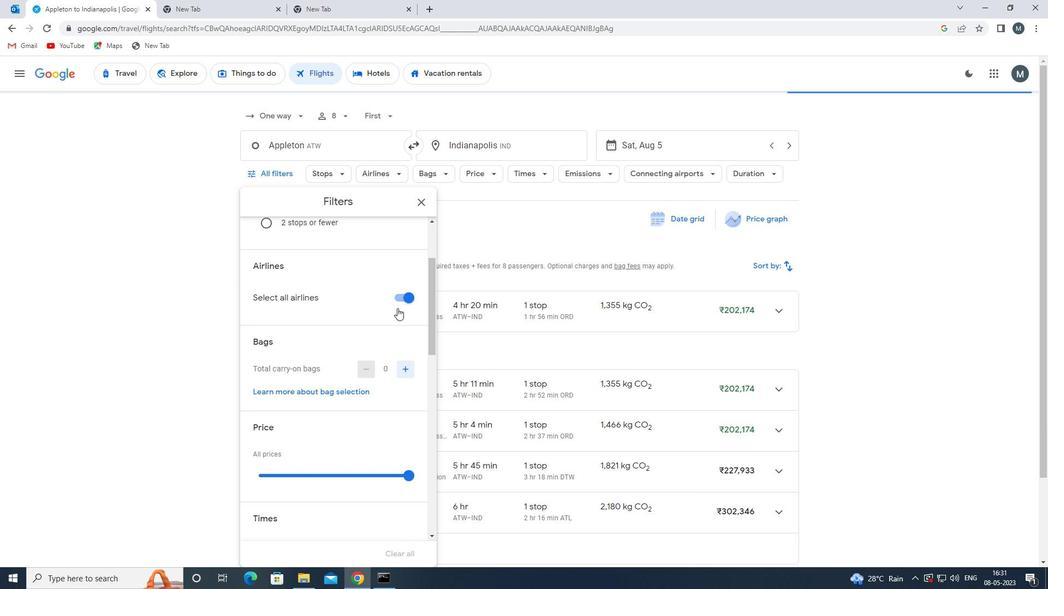 
Action: Mouse pressed left at (396, 296)
Screenshot: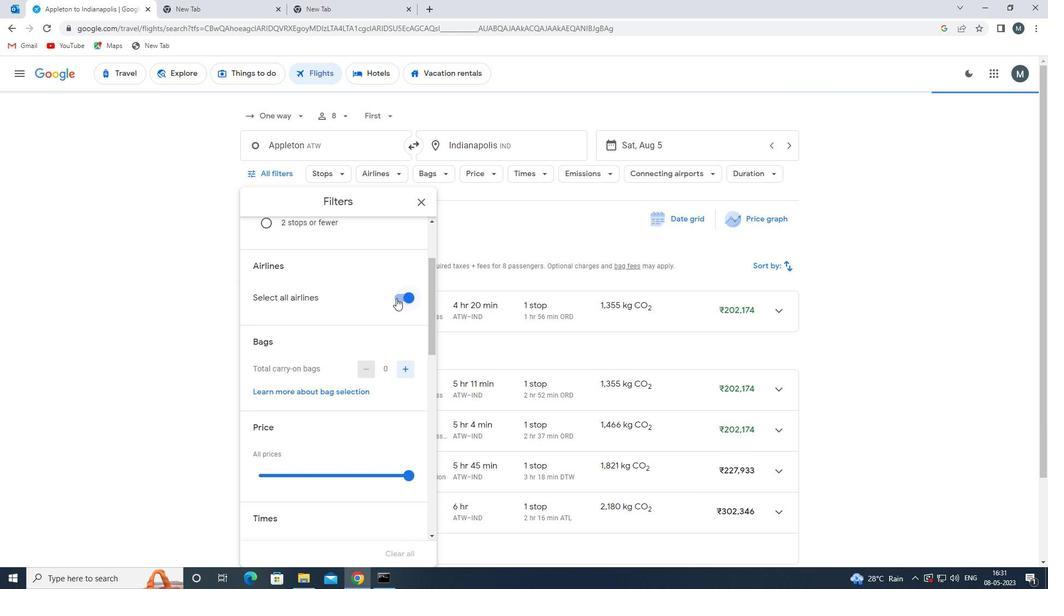 
Action: Mouse moved to (400, 296)
Screenshot: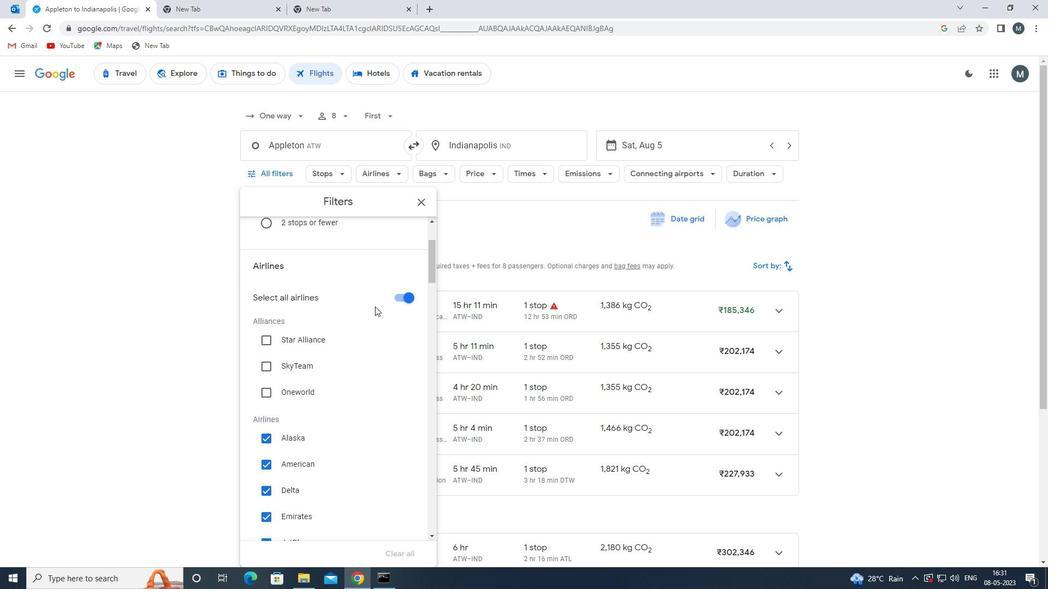 
Action: Mouse pressed left at (400, 296)
Screenshot: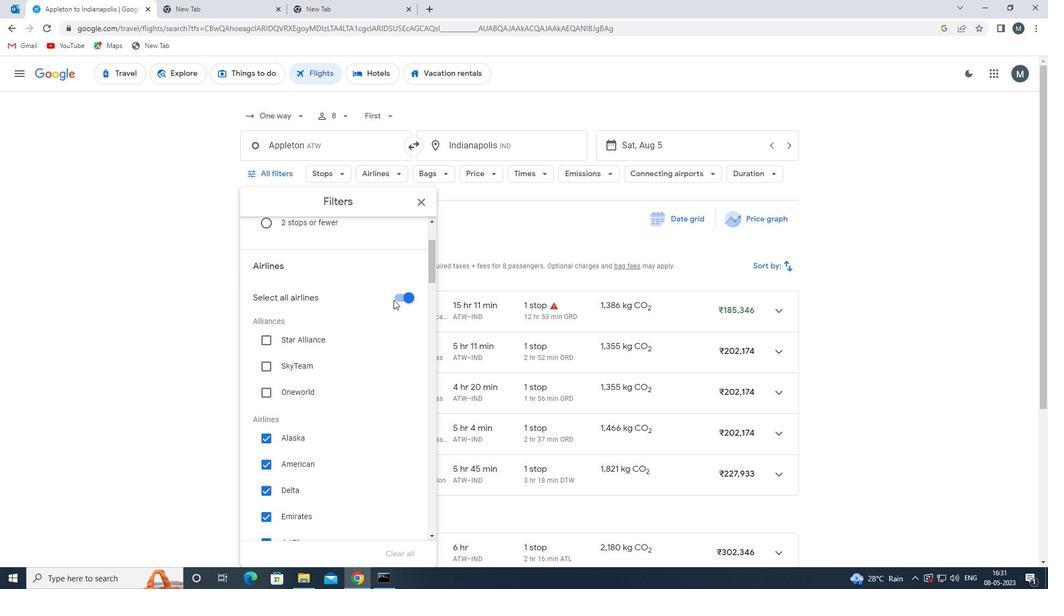 
Action: Mouse moved to (334, 317)
Screenshot: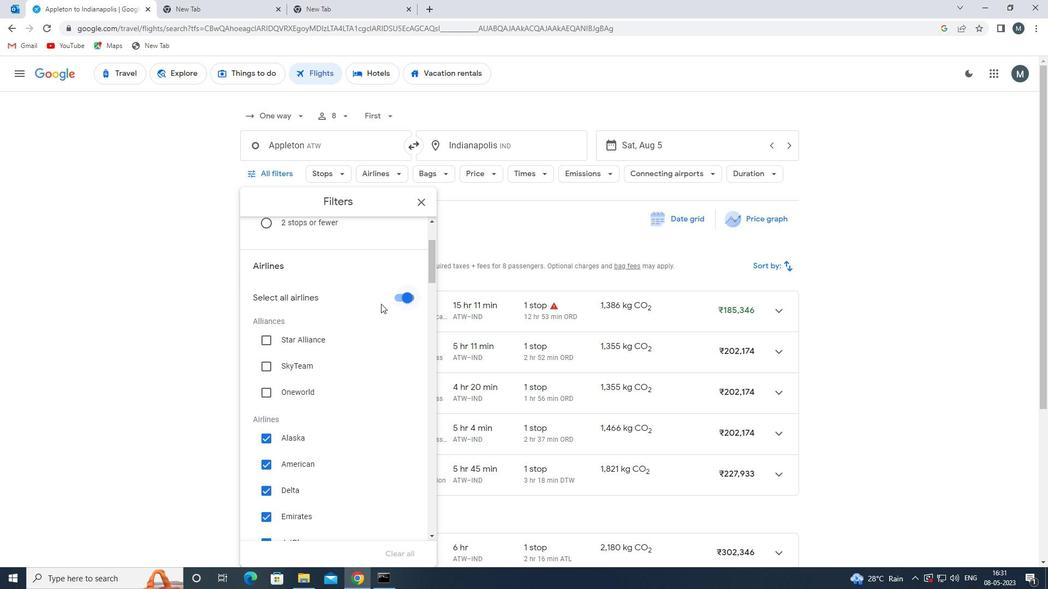 
Action: Mouse scrolled (334, 317) with delta (0, 0)
Screenshot: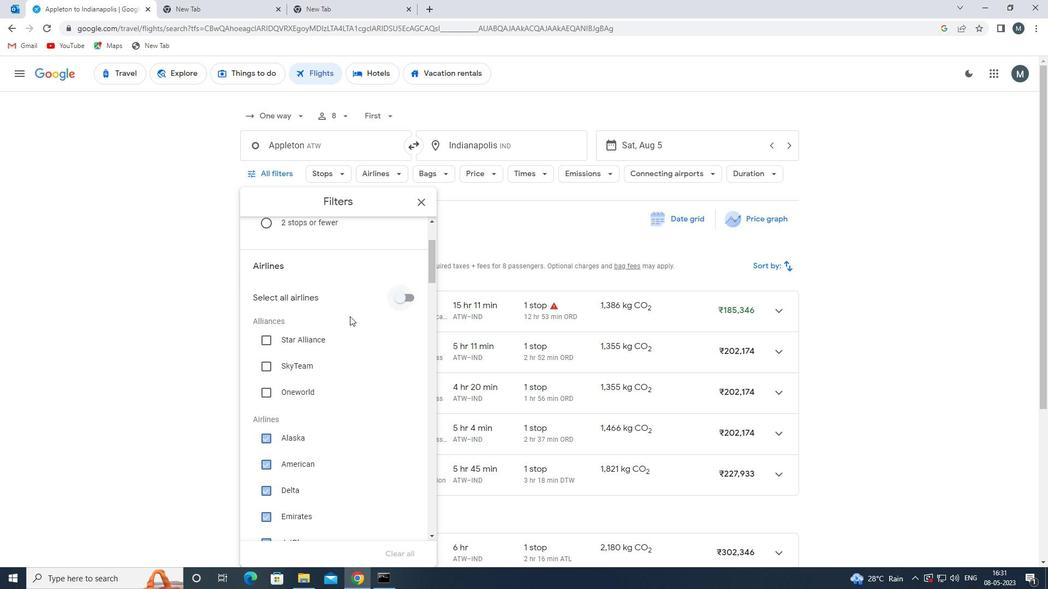 
Action: Mouse moved to (334, 317)
Screenshot: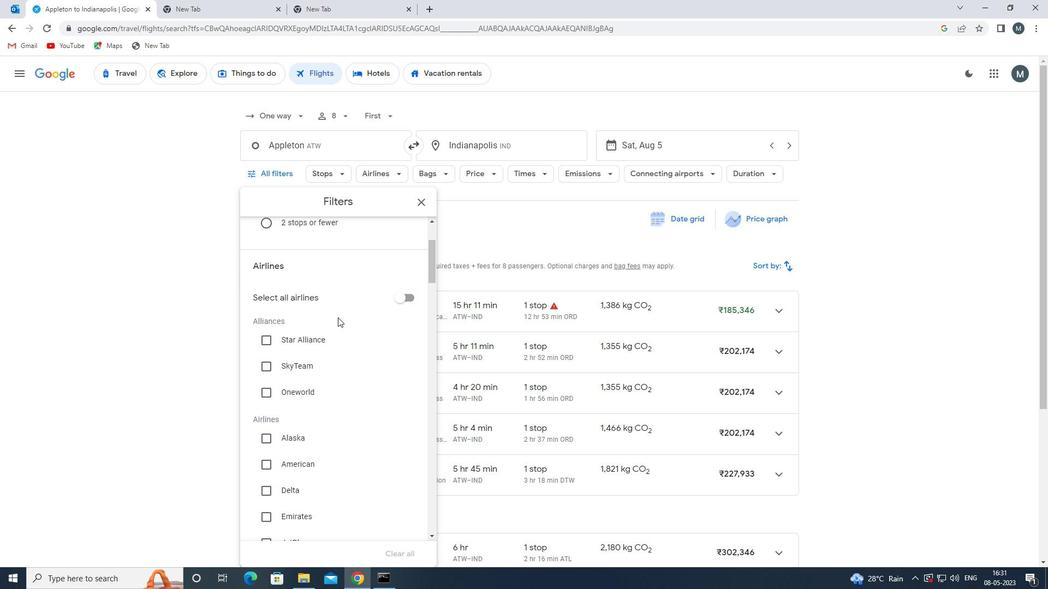 
Action: Mouse scrolled (334, 317) with delta (0, 0)
Screenshot: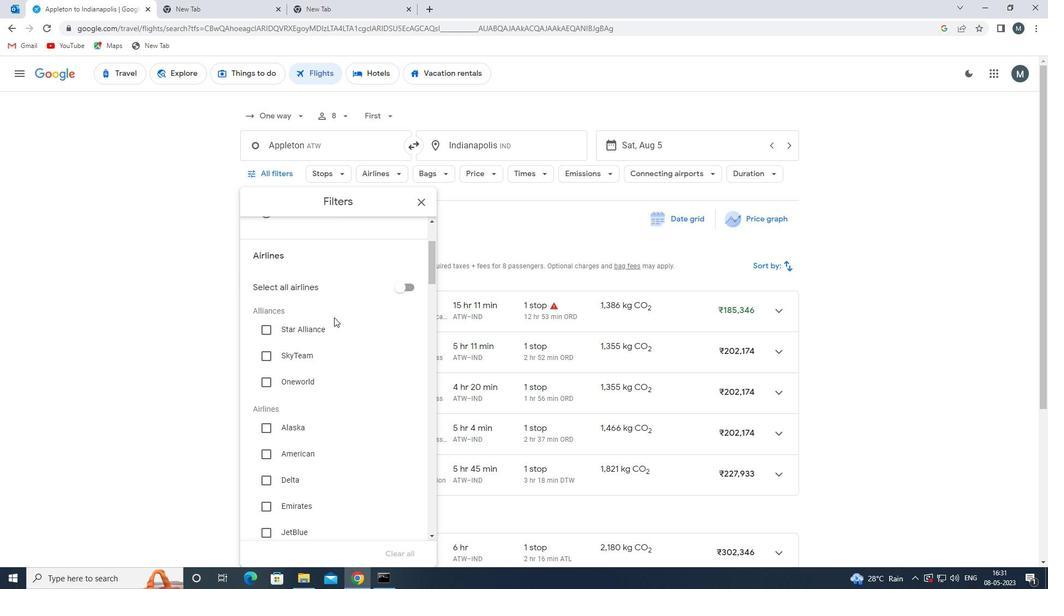 
Action: Mouse moved to (333, 317)
Screenshot: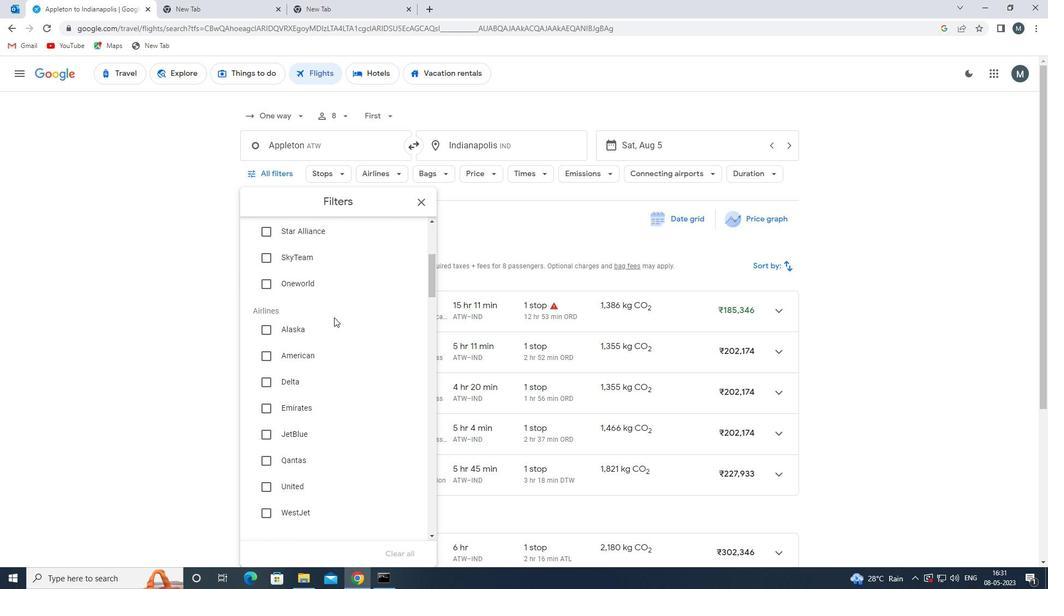 
Action: Mouse scrolled (333, 317) with delta (0, 0)
Screenshot: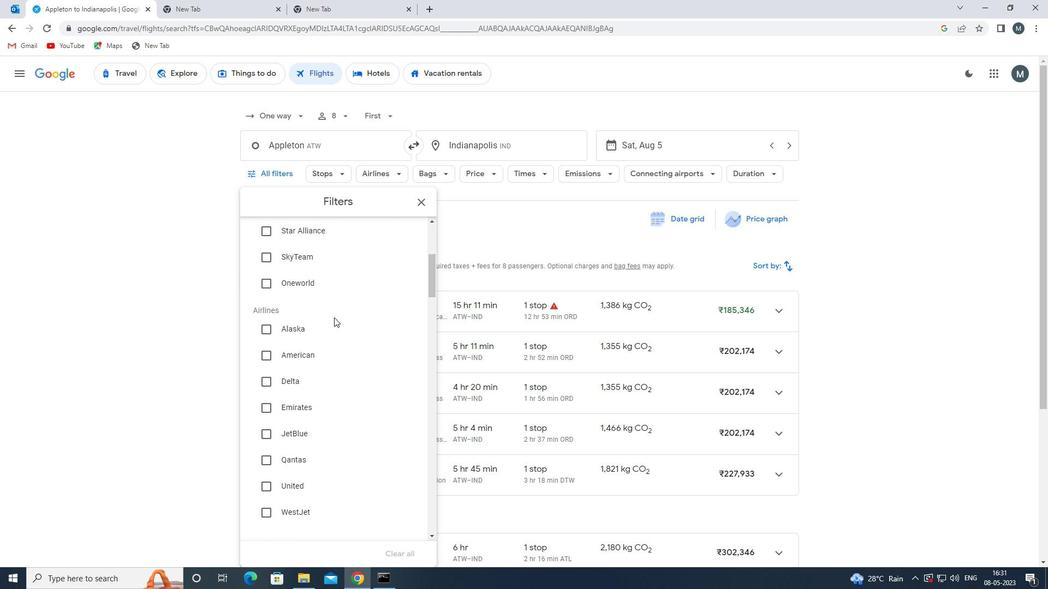 
Action: Mouse scrolled (333, 317) with delta (0, 0)
Screenshot: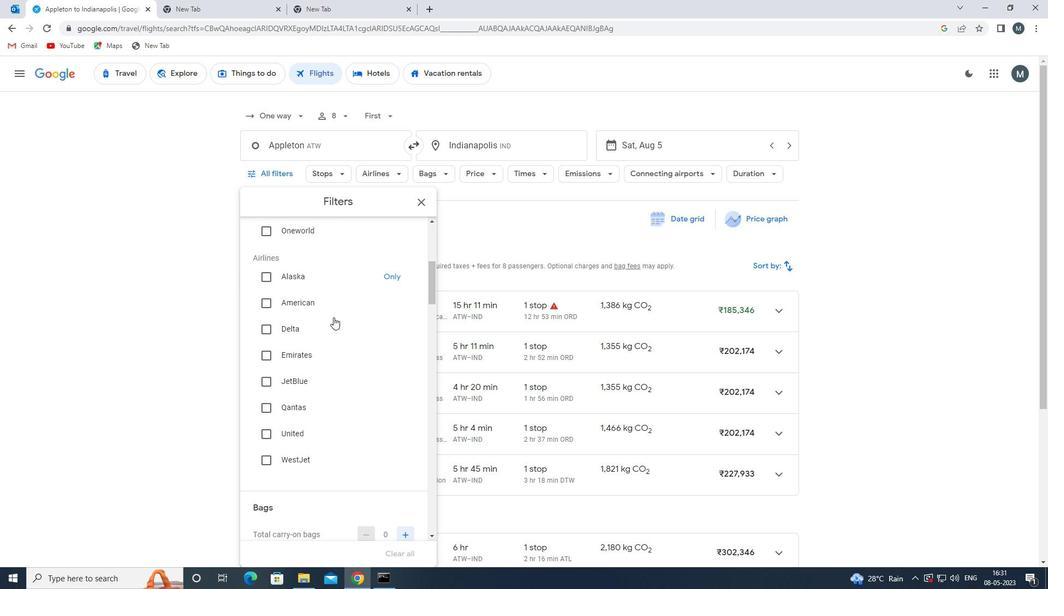 
Action: Mouse moved to (332, 318)
Screenshot: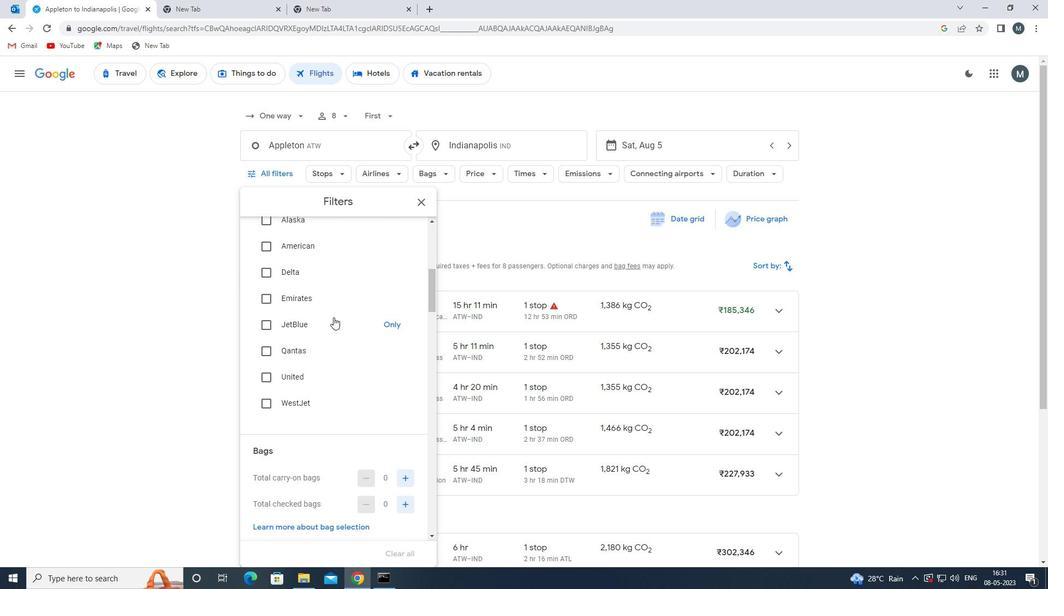 
Action: Mouse scrolled (332, 317) with delta (0, 0)
Screenshot: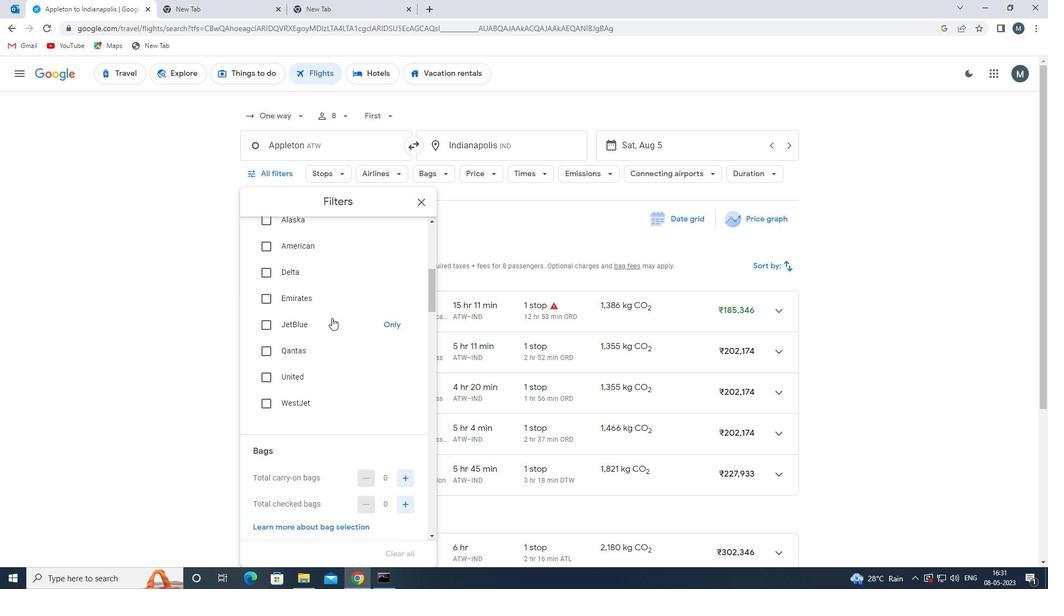 
Action: Mouse scrolled (332, 317) with delta (0, 0)
Screenshot: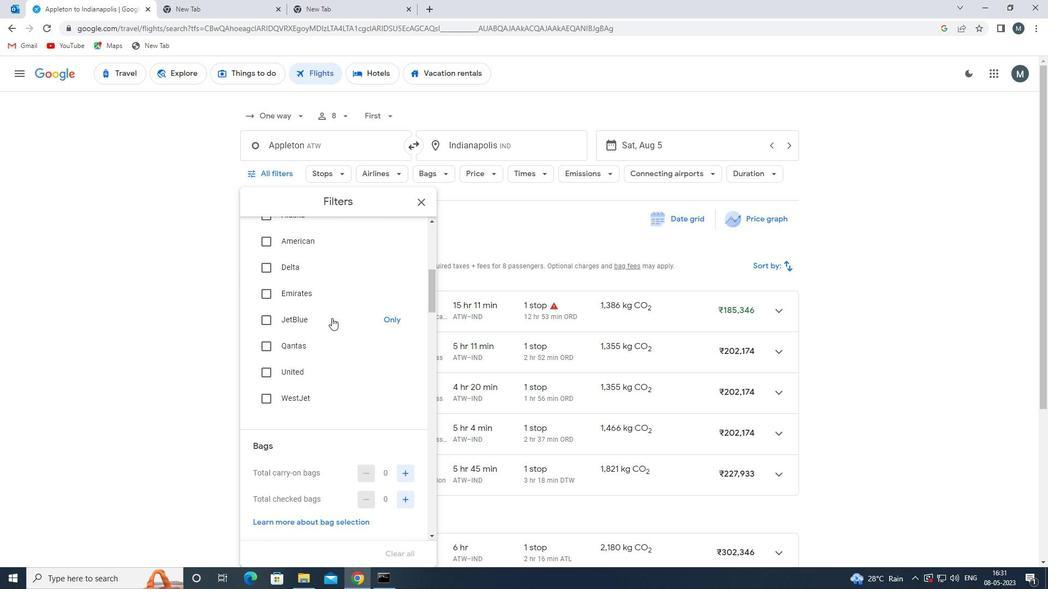 
Action: Mouse moved to (404, 367)
Screenshot: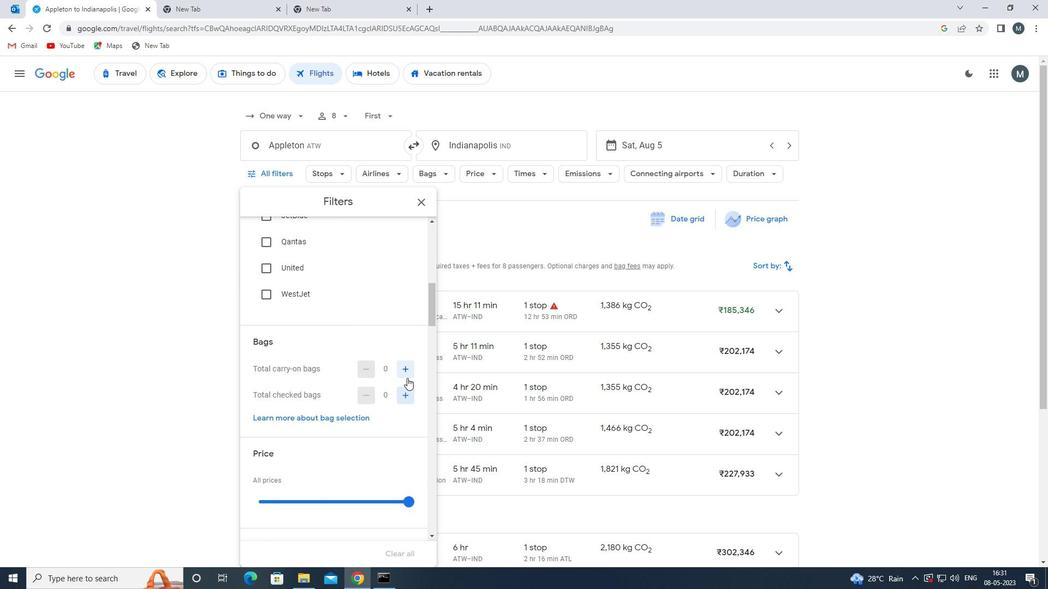 
Action: Mouse pressed left at (404, 367)
Screenshot: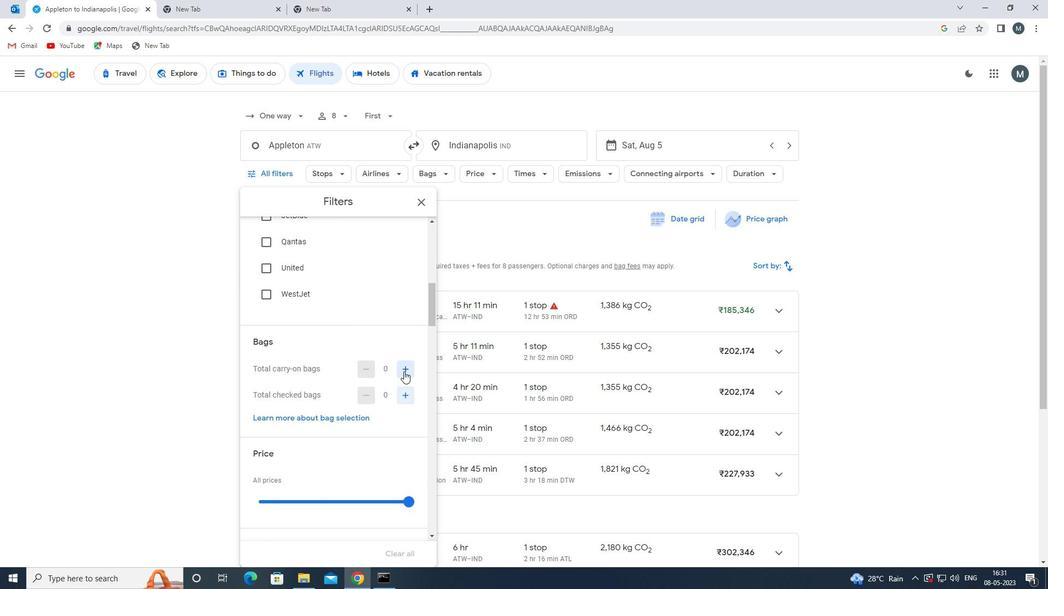 
Action: Mouse pressed left at (404, 367)
Screenshot: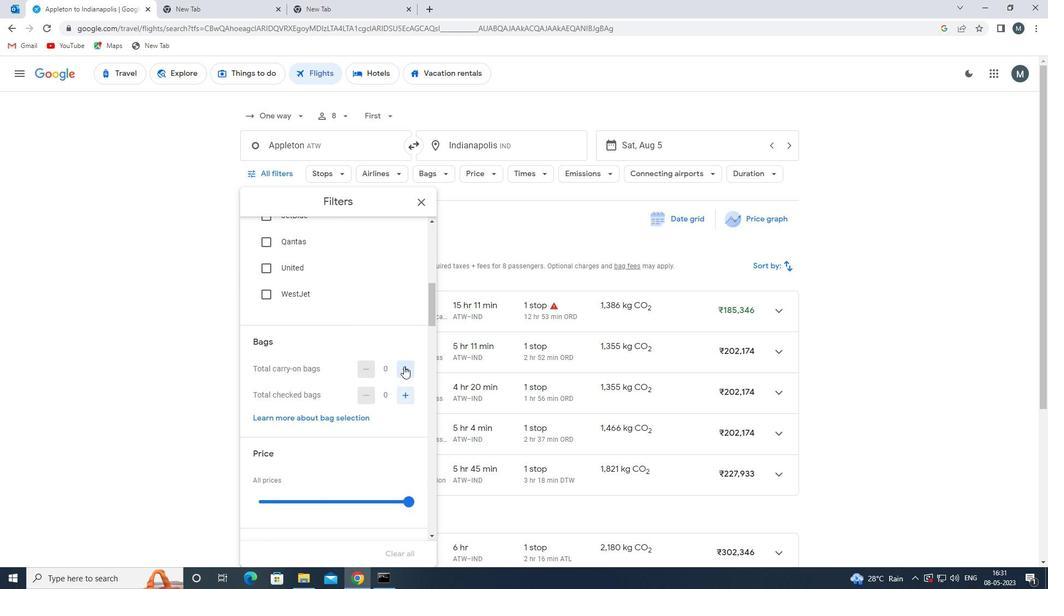 
Action: Mouse moved to (338, 363)
Screenshot: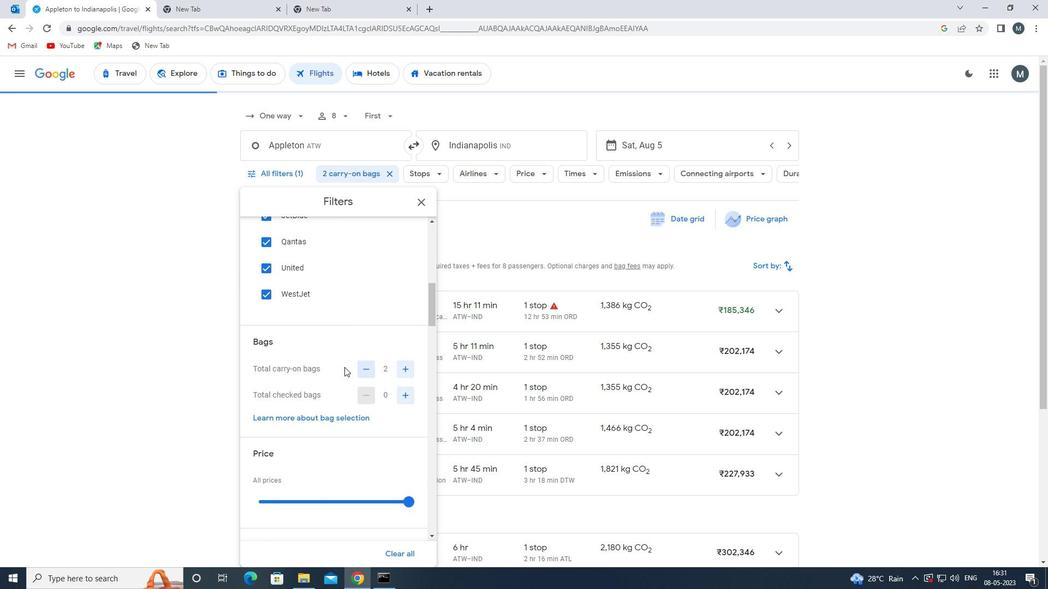 
Action: Mouse scrolled (338, 362) with delta (0, 0)
Screenshot: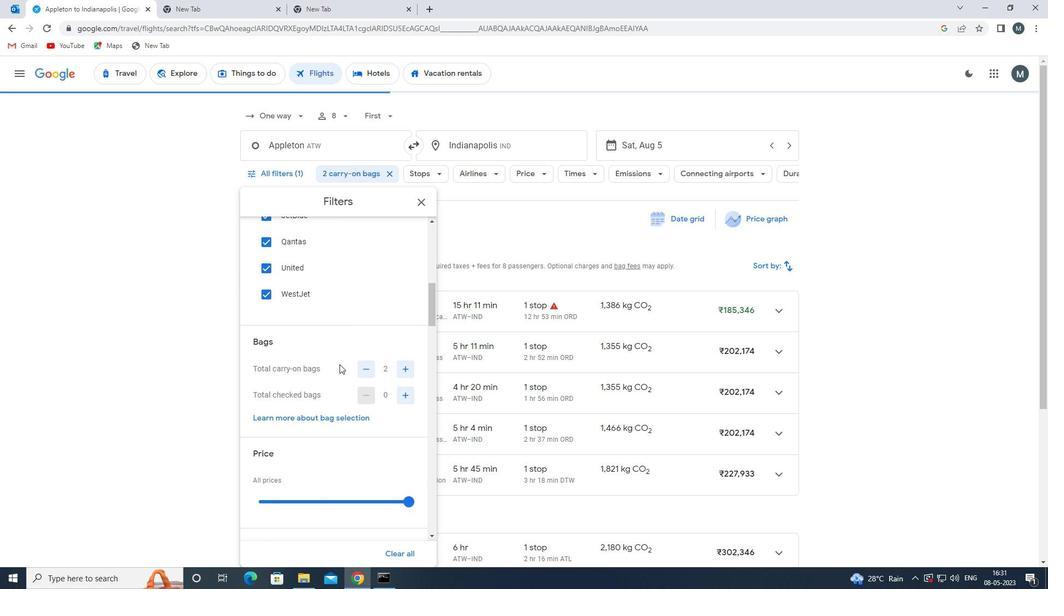 
Action: Mouse moved to (338, 353)
Screenshot: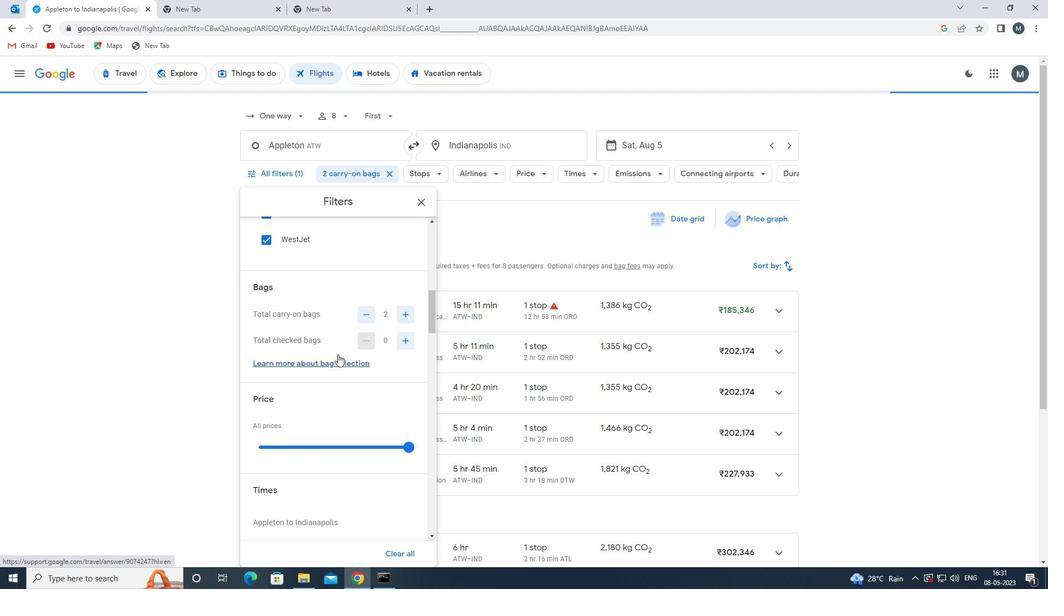 
Action: Mouse scrolled (338, 352) with delta (0, 0)
Screenshot: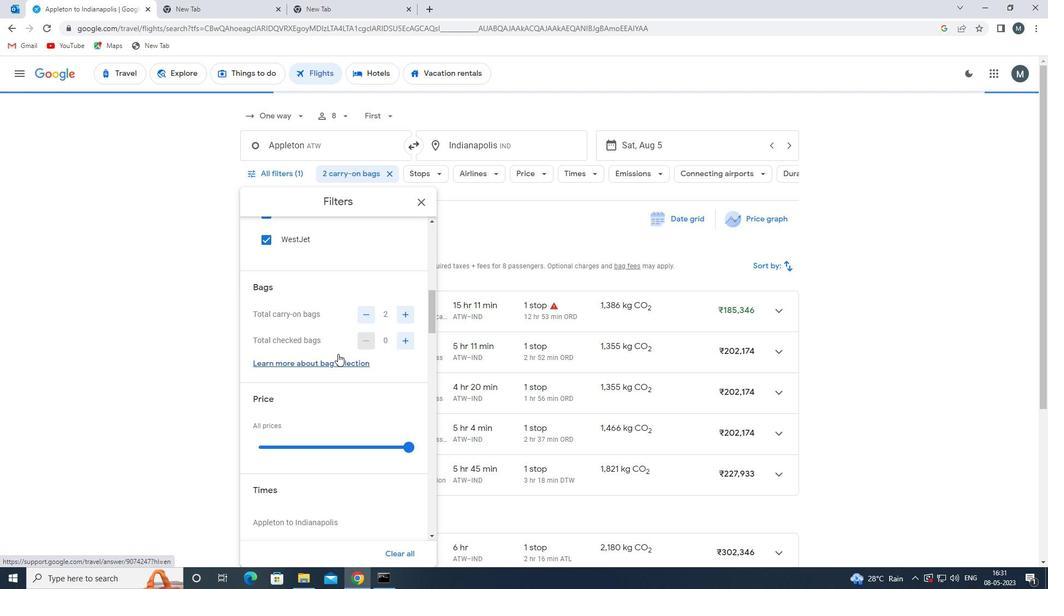
Action: Mouse moved to (316, 389)
Screenshot: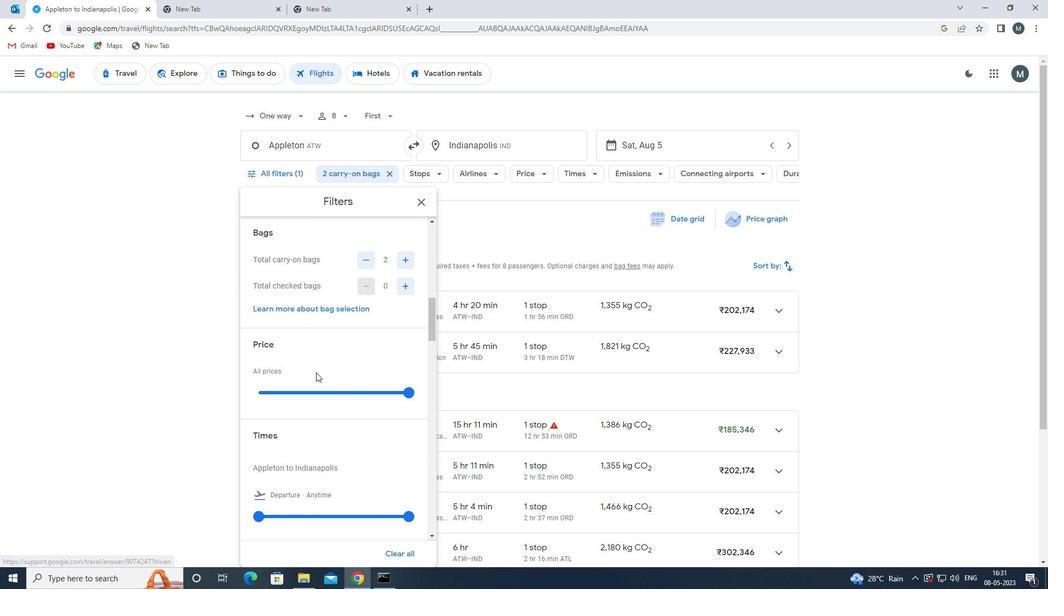 
Action: Mouse pressed left at (316, 389)
Screenshot: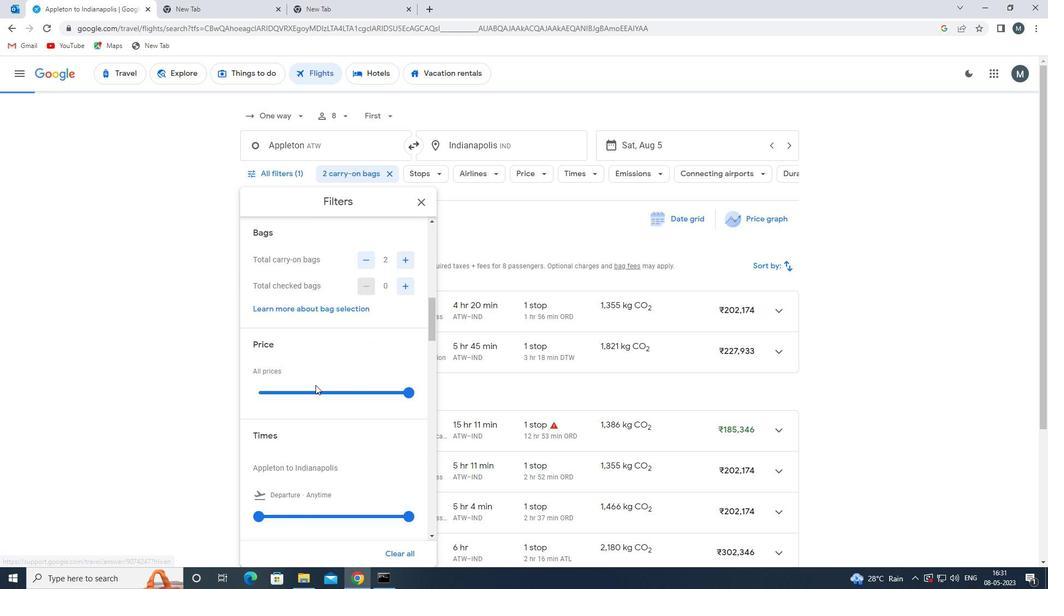 
Action: Mouse moved to (317, 386)
Screenshot: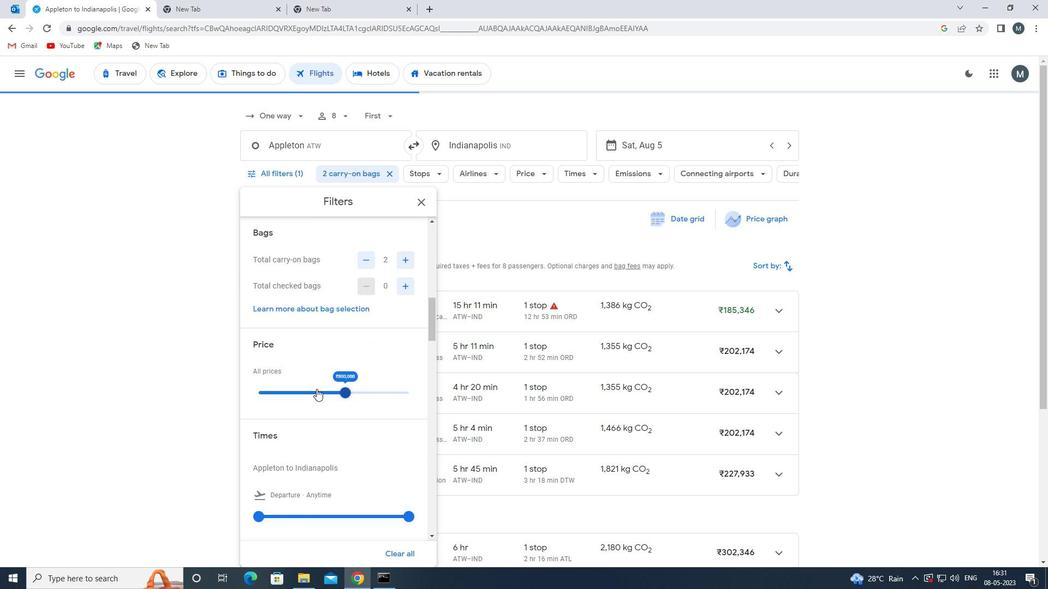 
Action: Mouse pressed left at (317, 386)
Screenshot: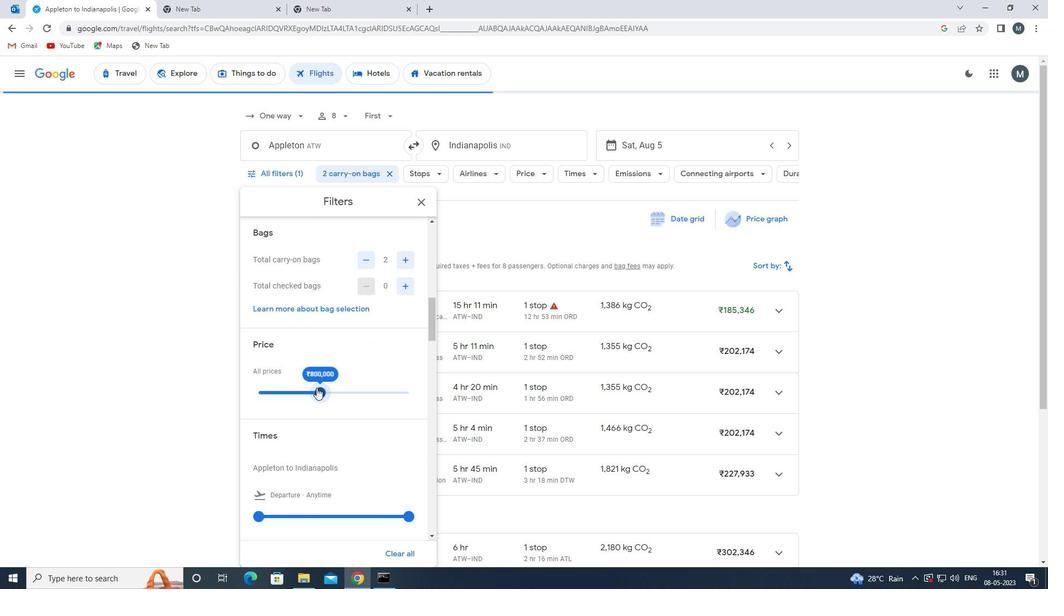 
Action: Mouse moved to (316, 361)
Screenshot: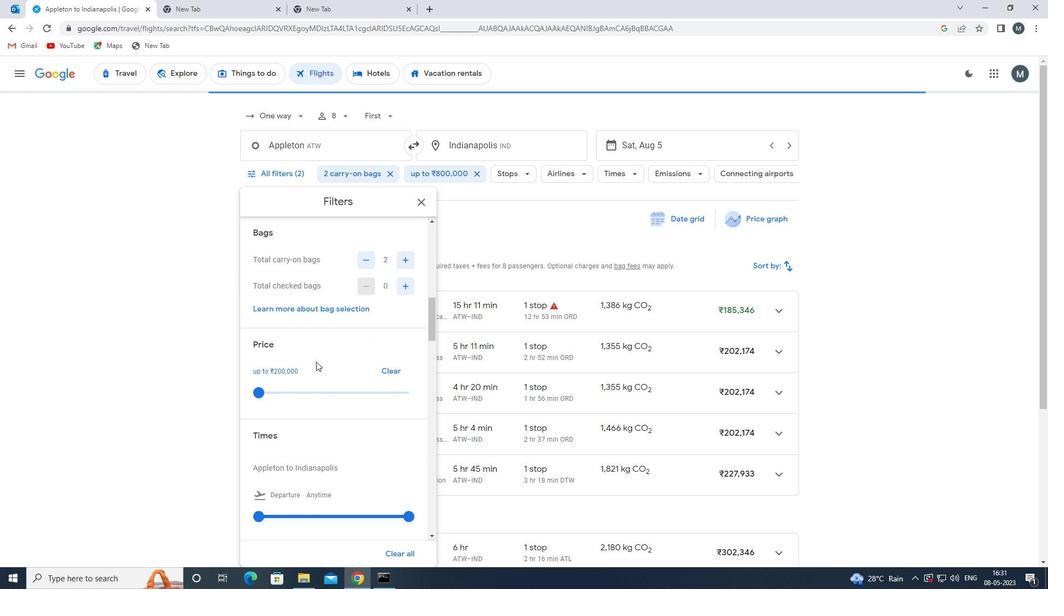 
Action: Mouse scrolled (316, 360) with delta (0, 0)
Screenshot: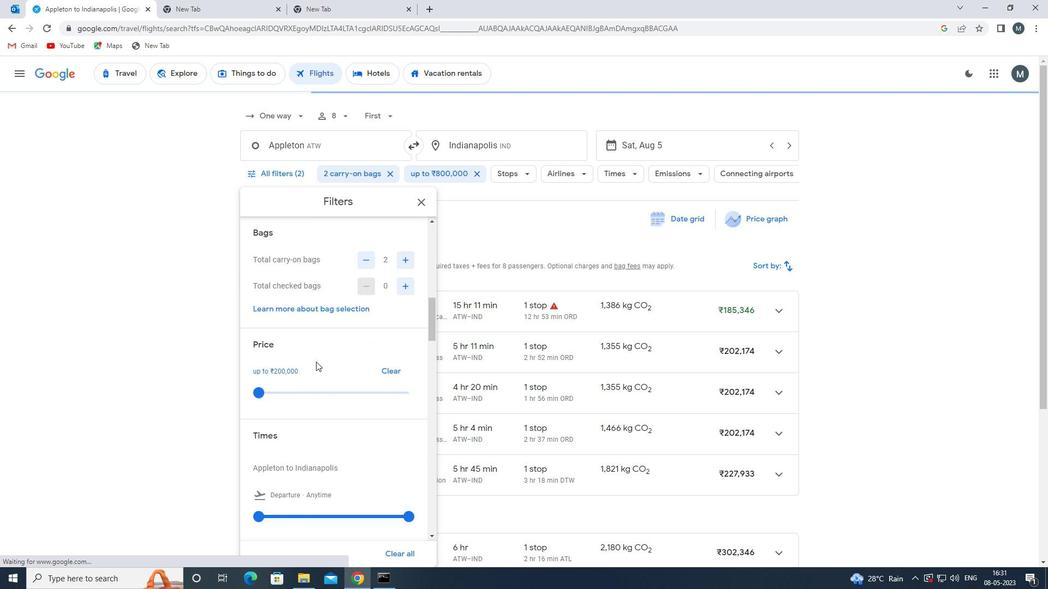 
Action: Mouse scrolled (316, 360) with delta (0, 0)
Screenshot: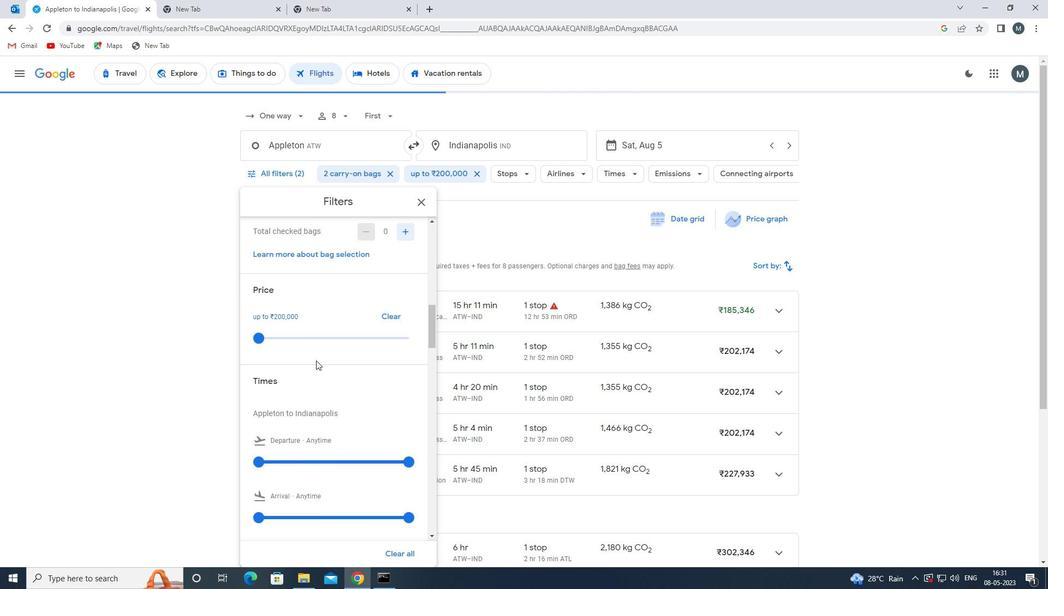 
Action: Mouse moved to (311, 349)
Screenshot: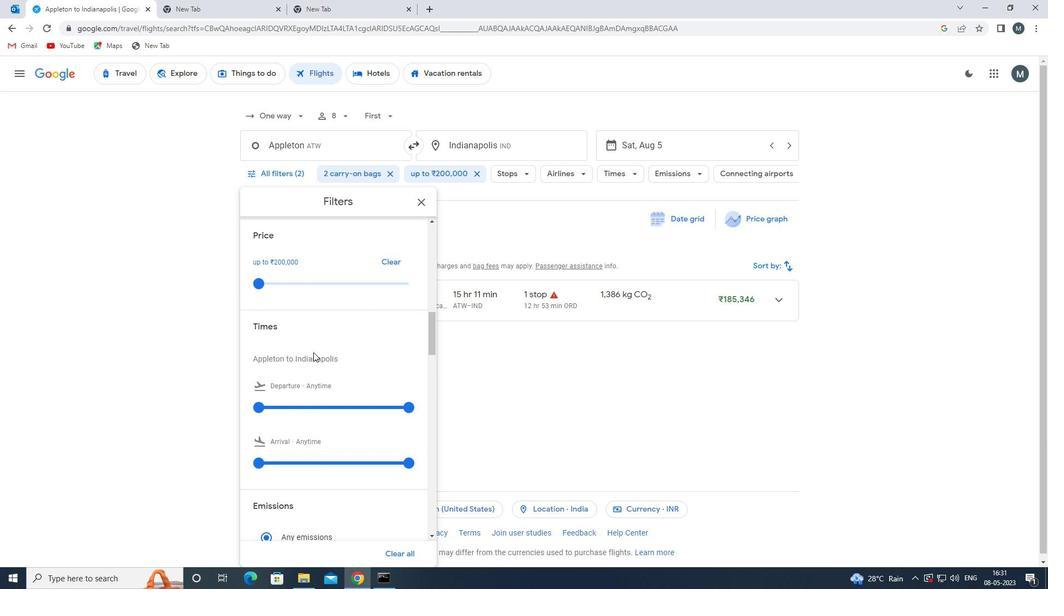 
Action: Mouse scrolled (311, 348) with delta (0, 0)
Screenshot: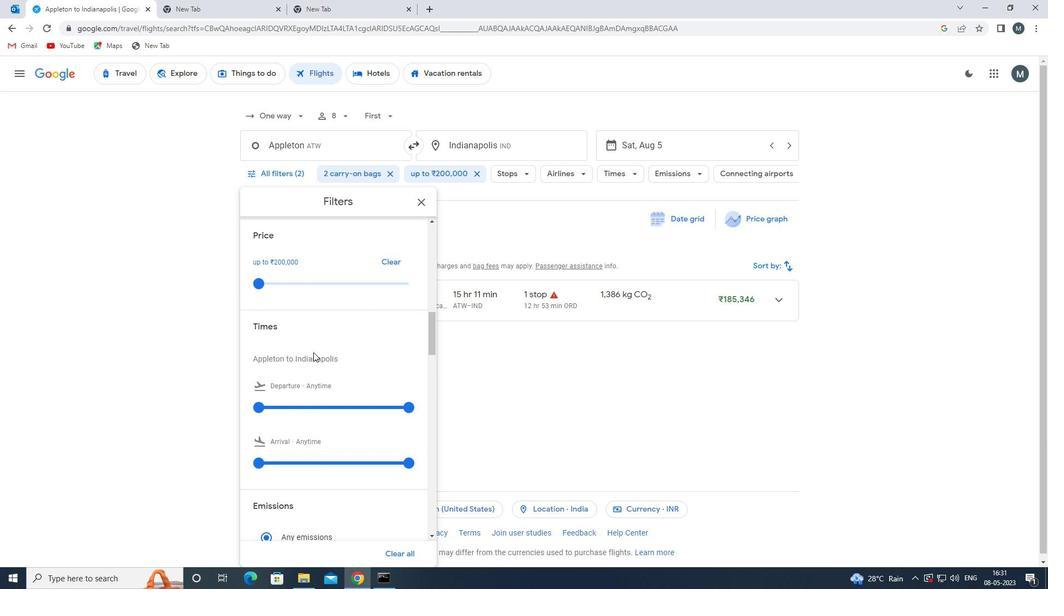 
Action: Mouse moved to (261, 355)
Screenshot: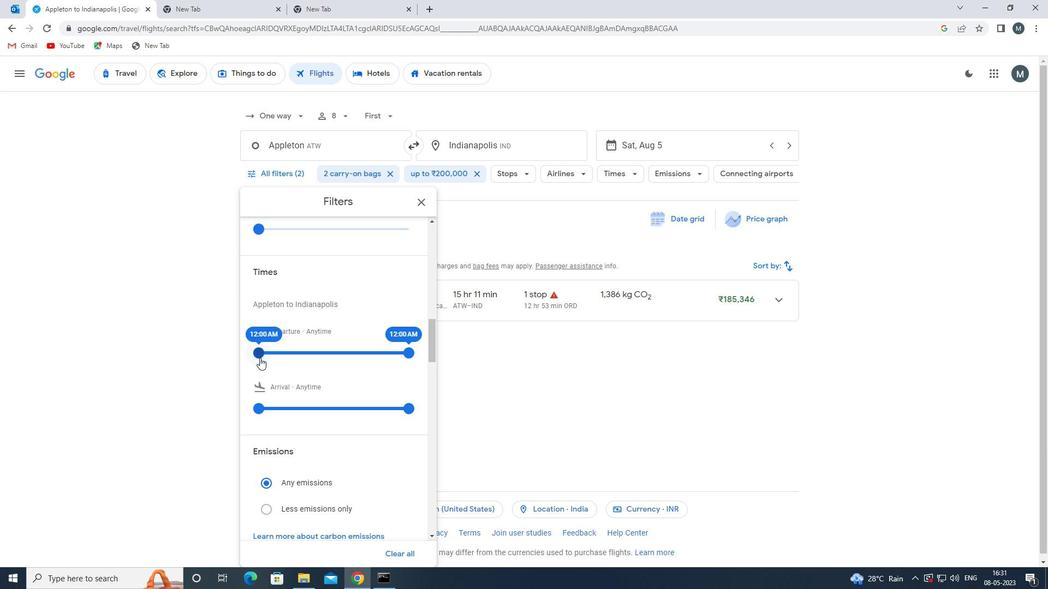 
Action: Mouse pressed left at (261, 355)
Screenshot: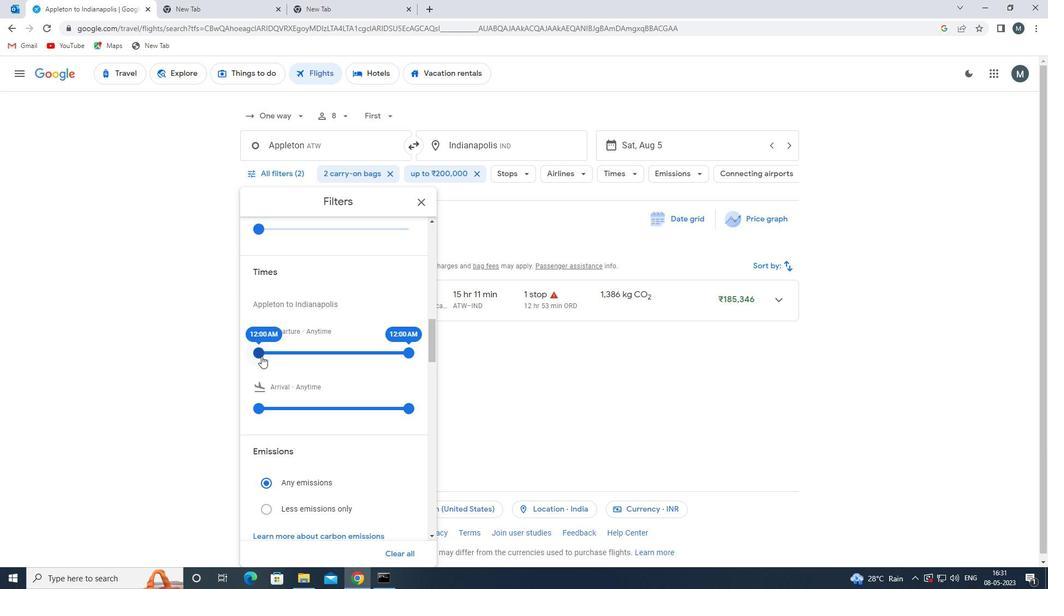 
Action: Mouse moved to (411, 350)
Screenshot: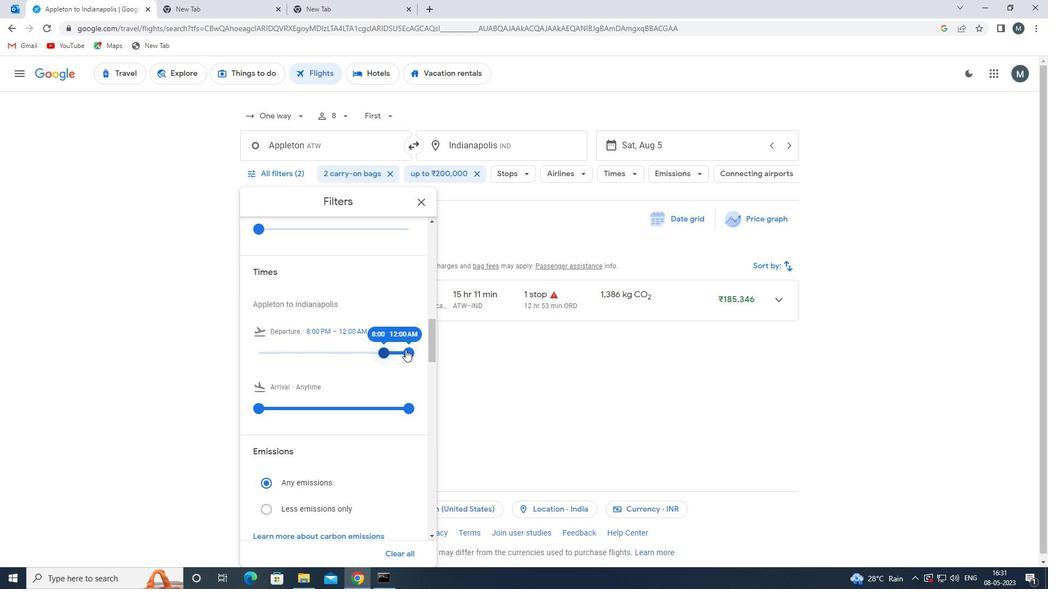 
Action: Mouse pressed left at (411, 350)
Screenshot: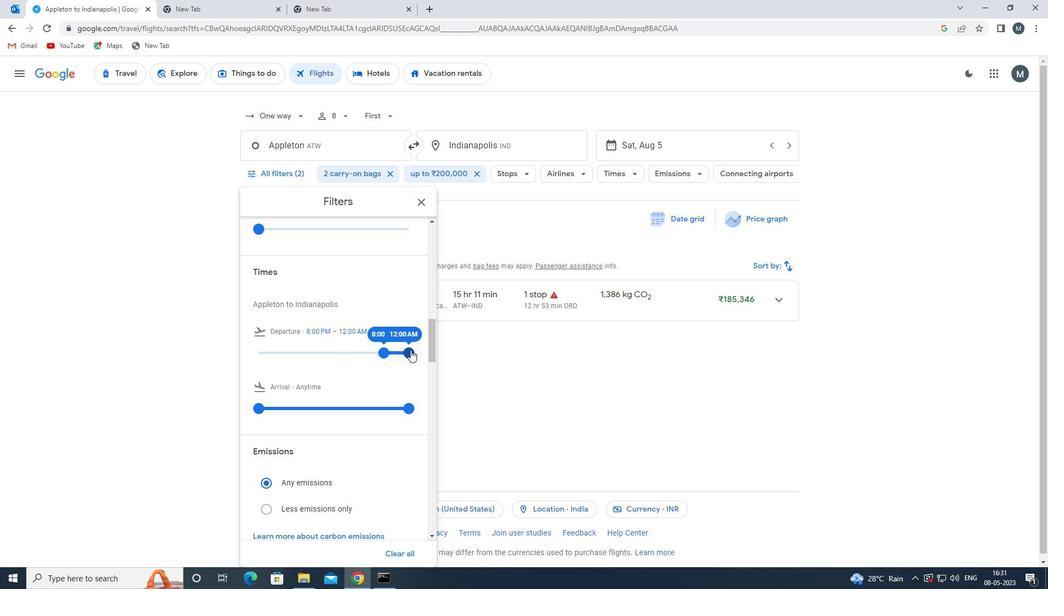 
Action: Mouse moved to (346, 335)
Screenshot: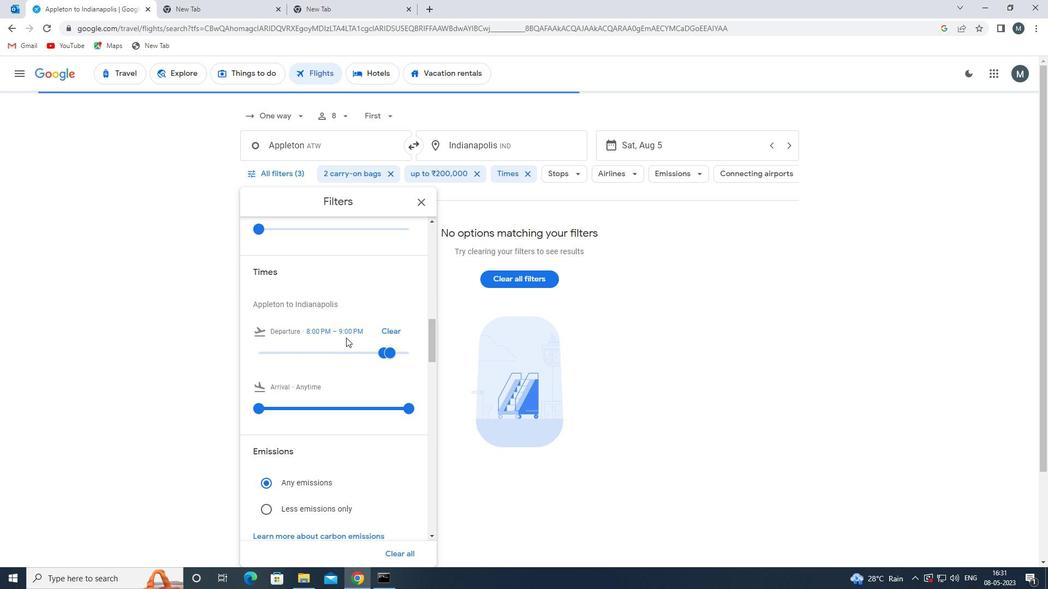
Action: Mouse scrolled (346, 334) with delta (0, 0)
Screenshot: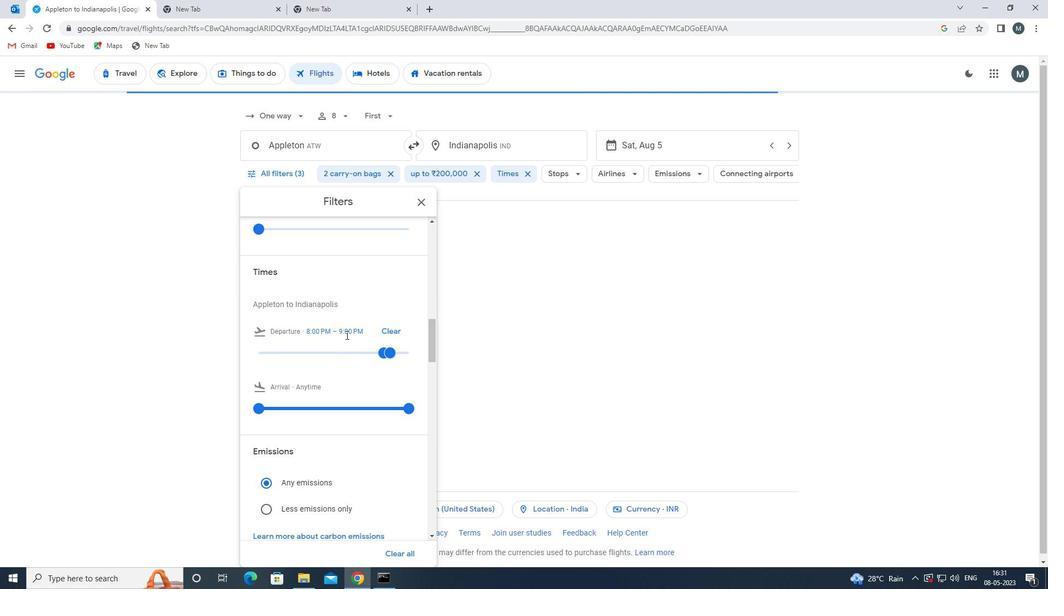 
Action: Mouse moved to (419, 201)
Screenshot: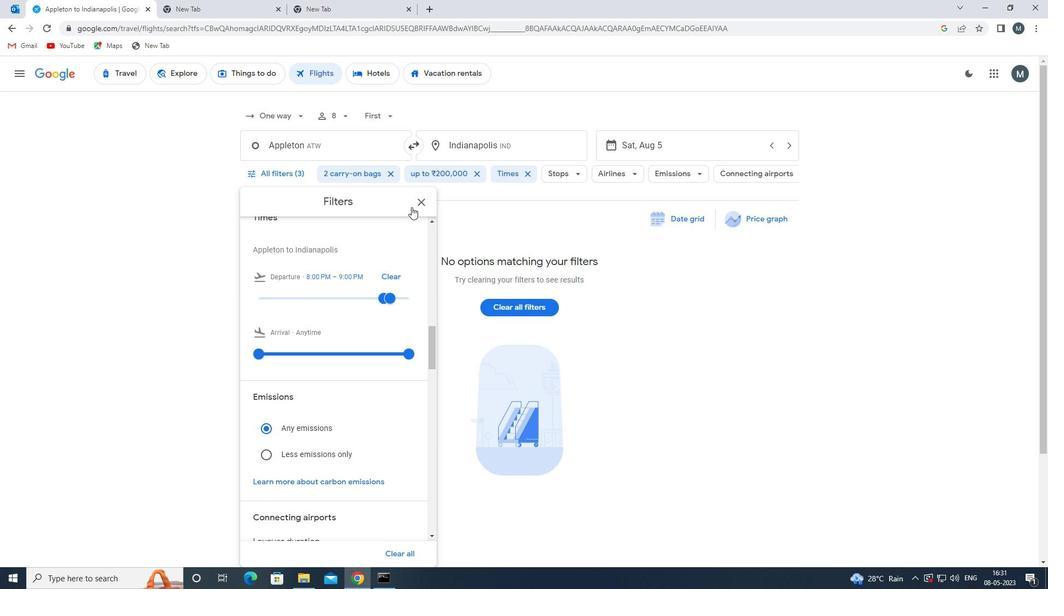
Action: Mouse pressed left at (419, 201)
Screenshot: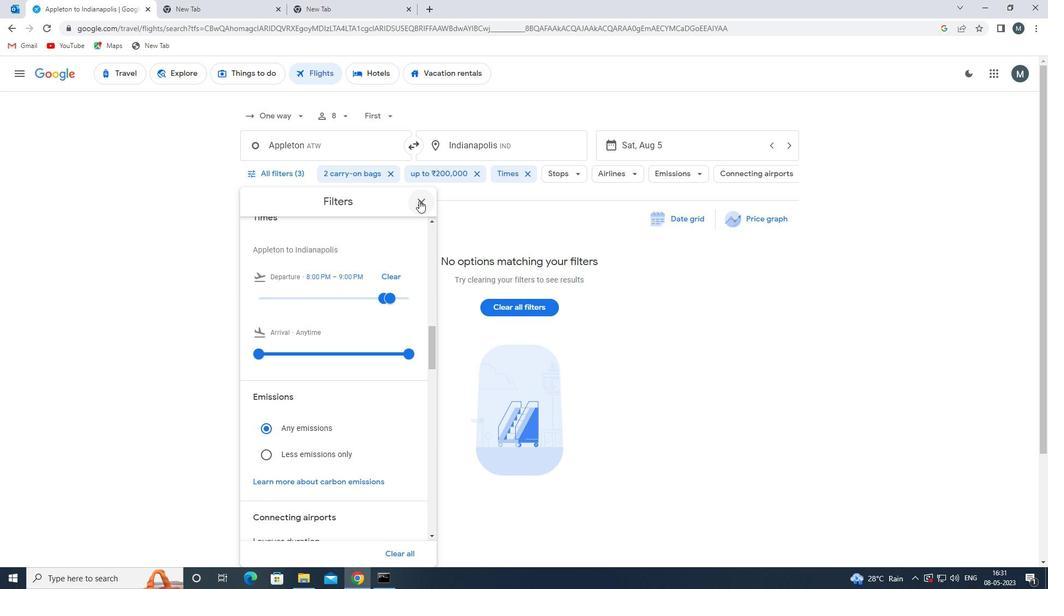 
Action: Mouse moved to (418, 201)
Screenshot: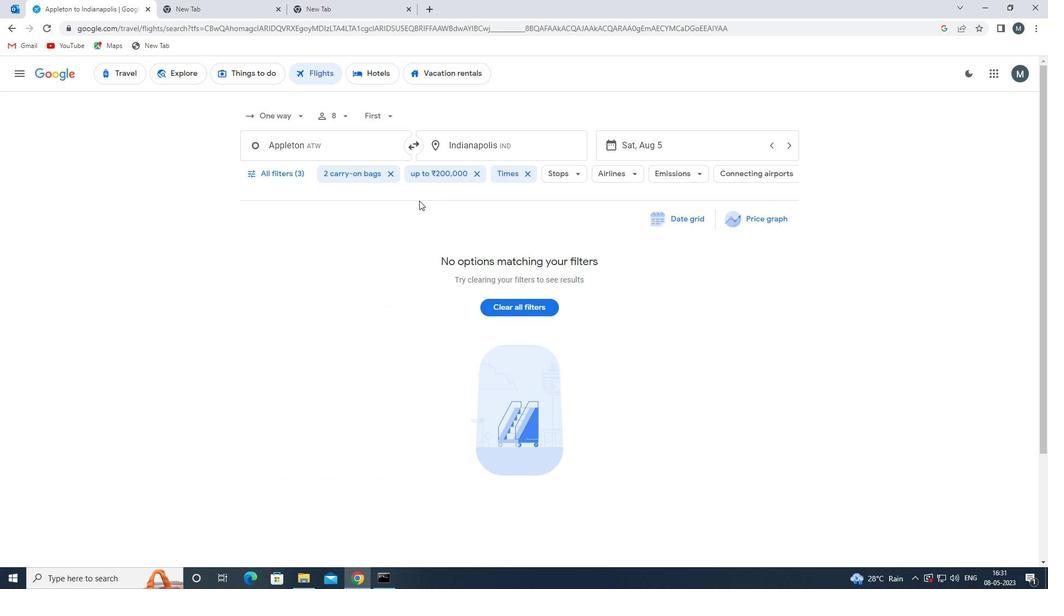 
